 Task: For heading Use Courier New with pink colour & Underline.  font size for heading18,  'Change the font style of data to'Courier New and font size to 9,  Change the alignment of both headline & data to Align left In the sheet  BudgetToolbook
Action: Mouse moved to (157, 177)
Screenshot: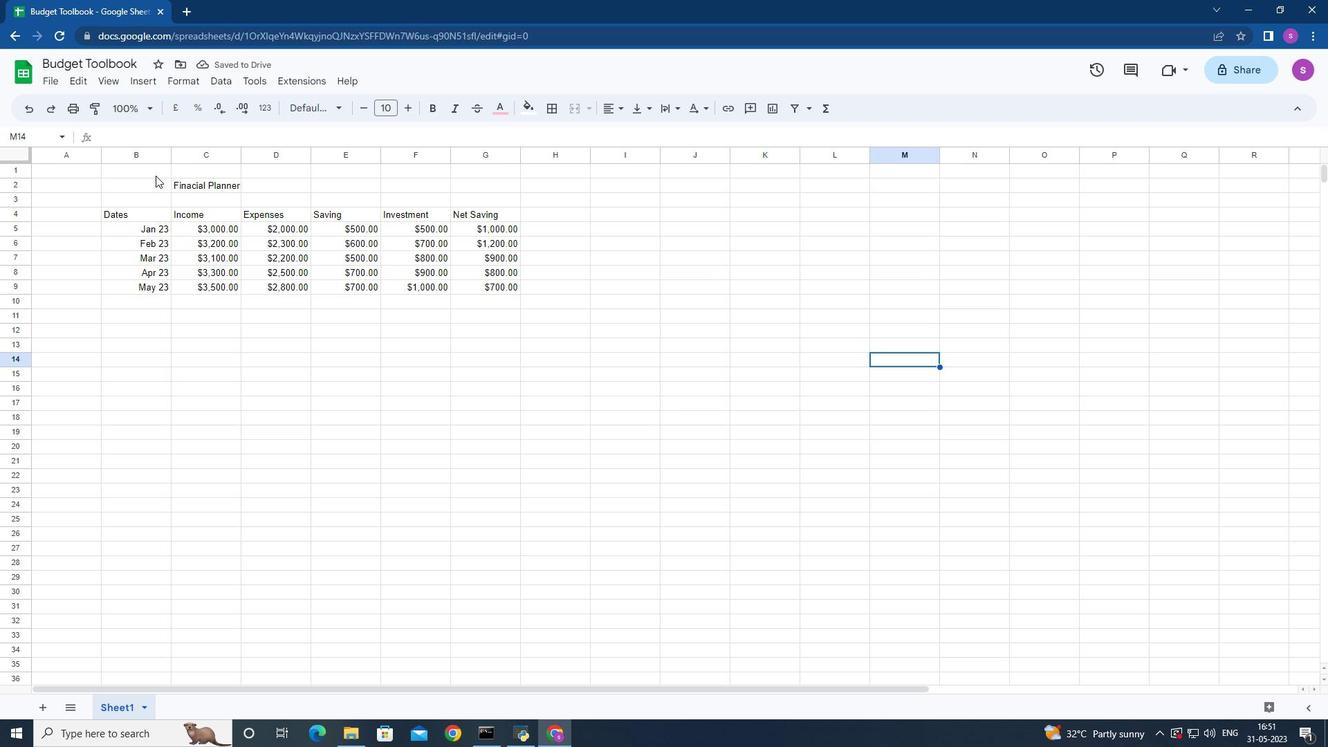 
Action: Mouse pressed left at (157, 177)
Screenshot: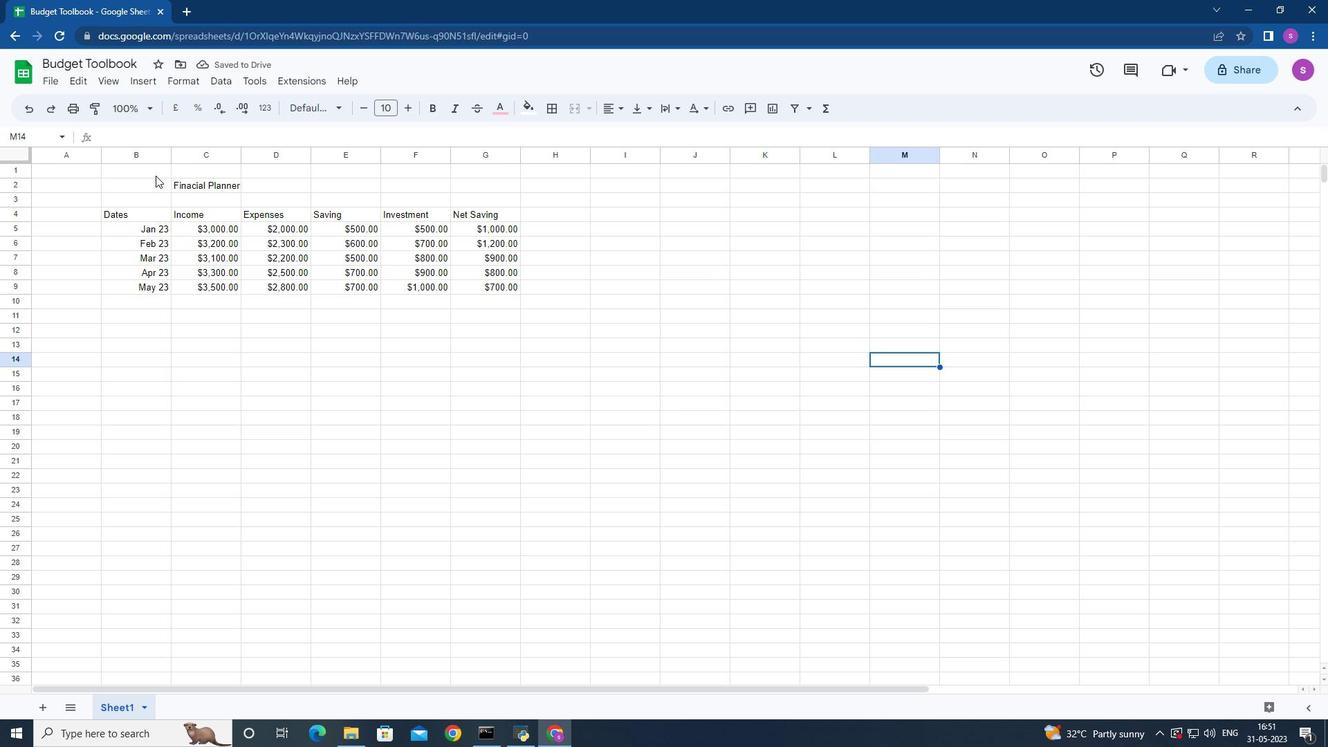 
Action: Mouse moved to (271, 183)
Screenshot: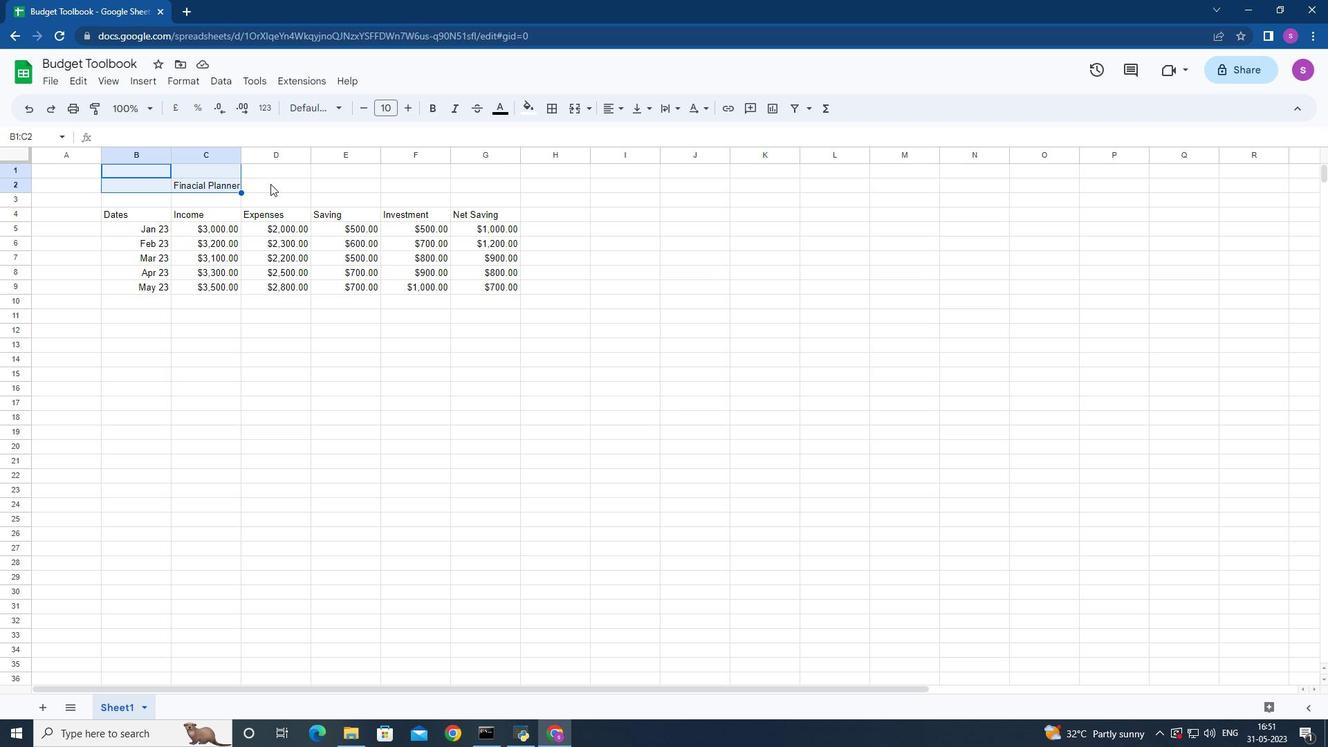 
Action: Mouse pressed left at (271, 183)
Screenshot: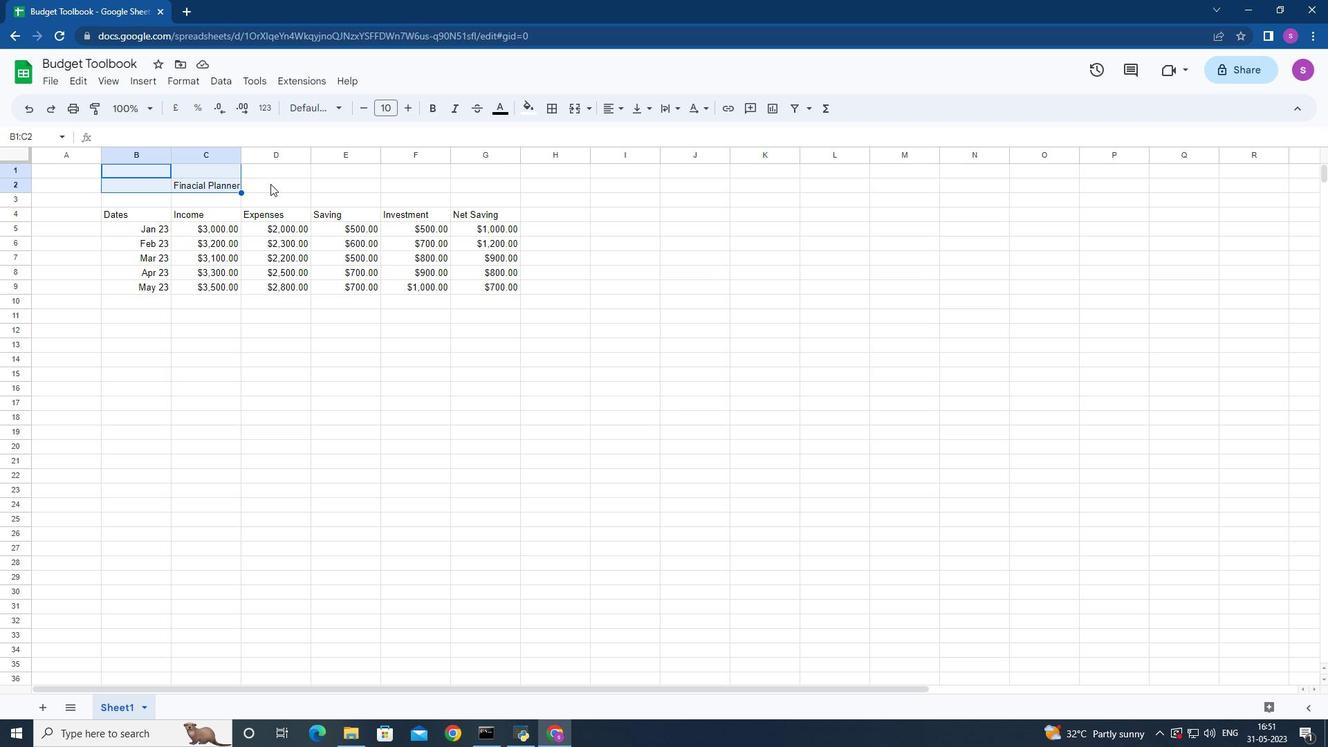 
Action: Mouse moved to (162, 182)
Screenshot: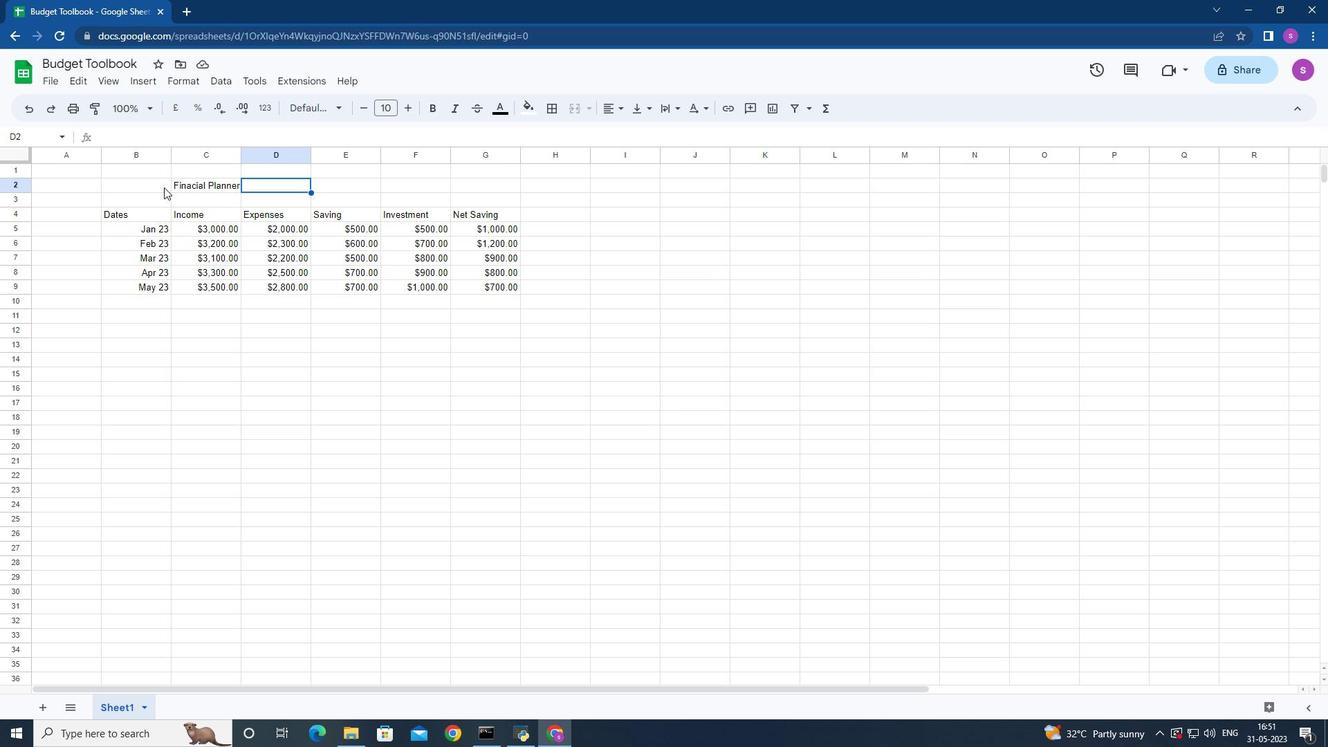 
Action: Mouse pressed left at (162, 182)
Screenshot: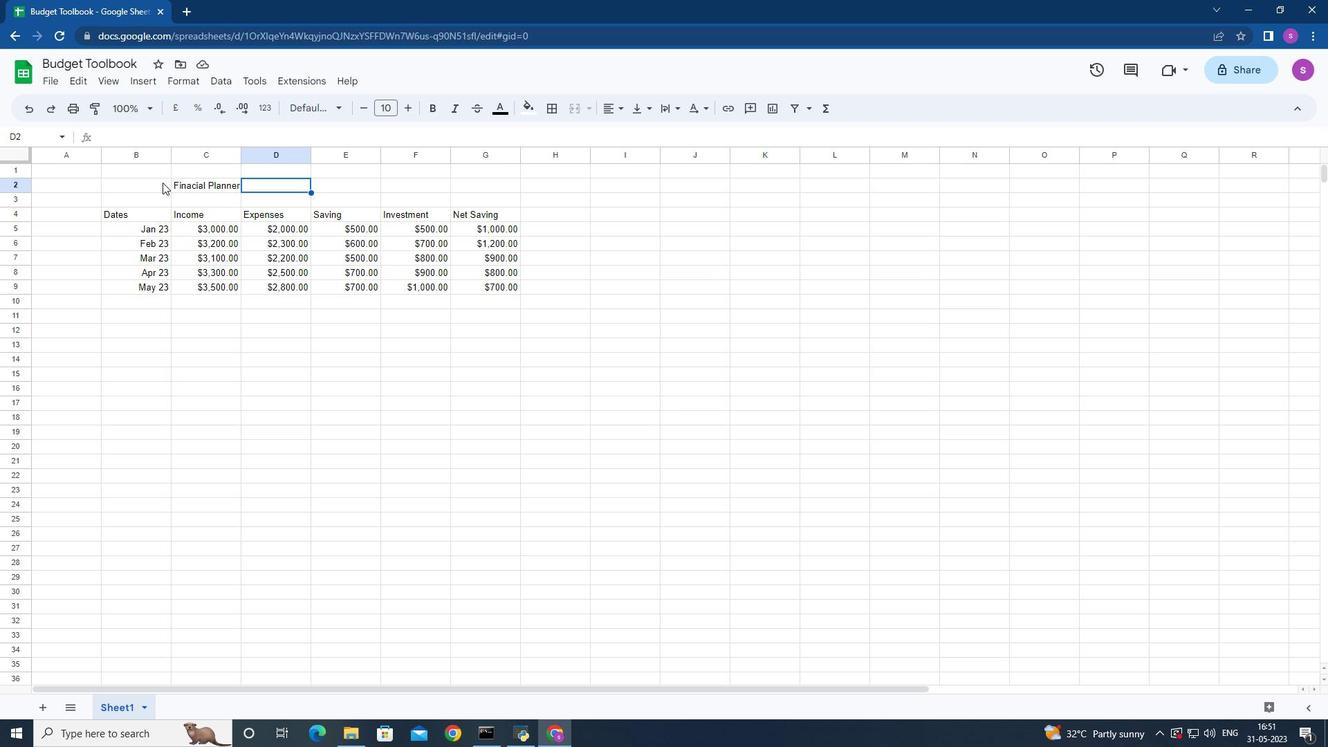 
Action: Mouse moved to (326, 108)
Screenshot: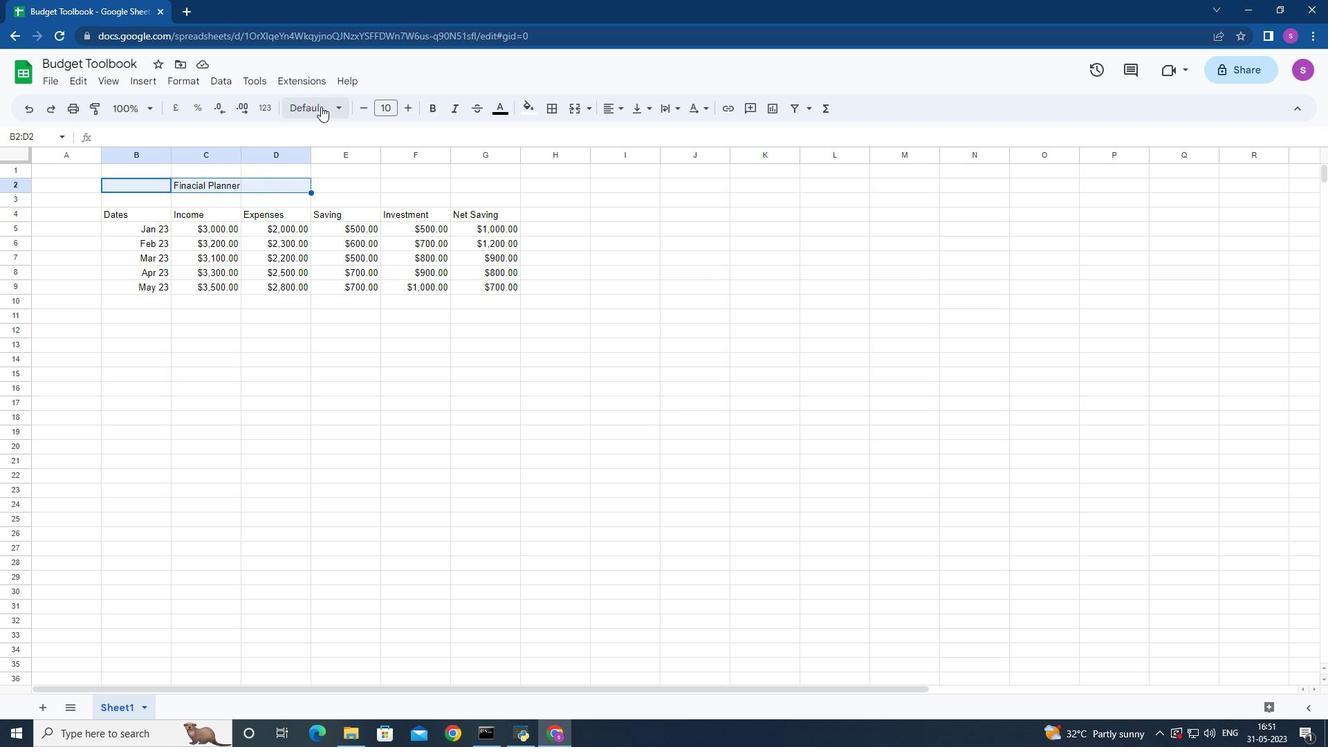 
Action: Mouse pressed left at (326, 108)
Screenshot: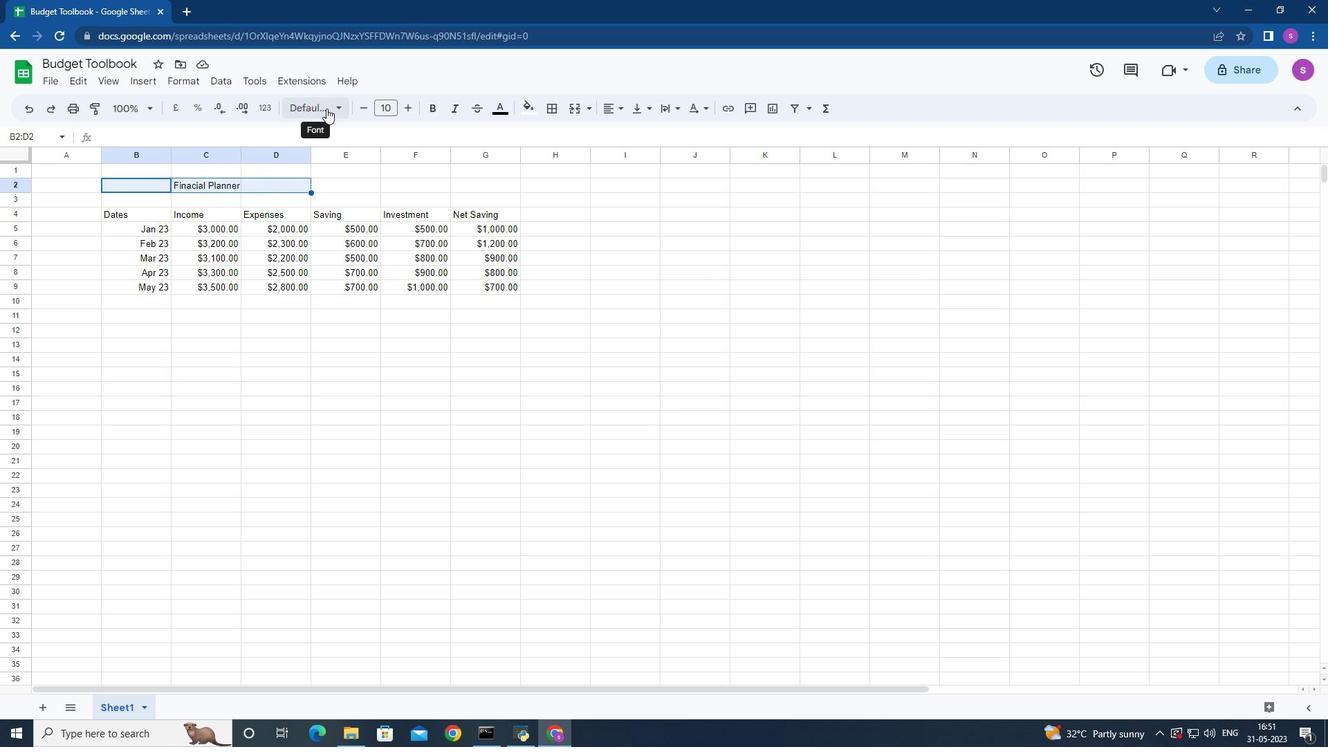 
Action: Mouse moved to (372, 527)
Screenshot: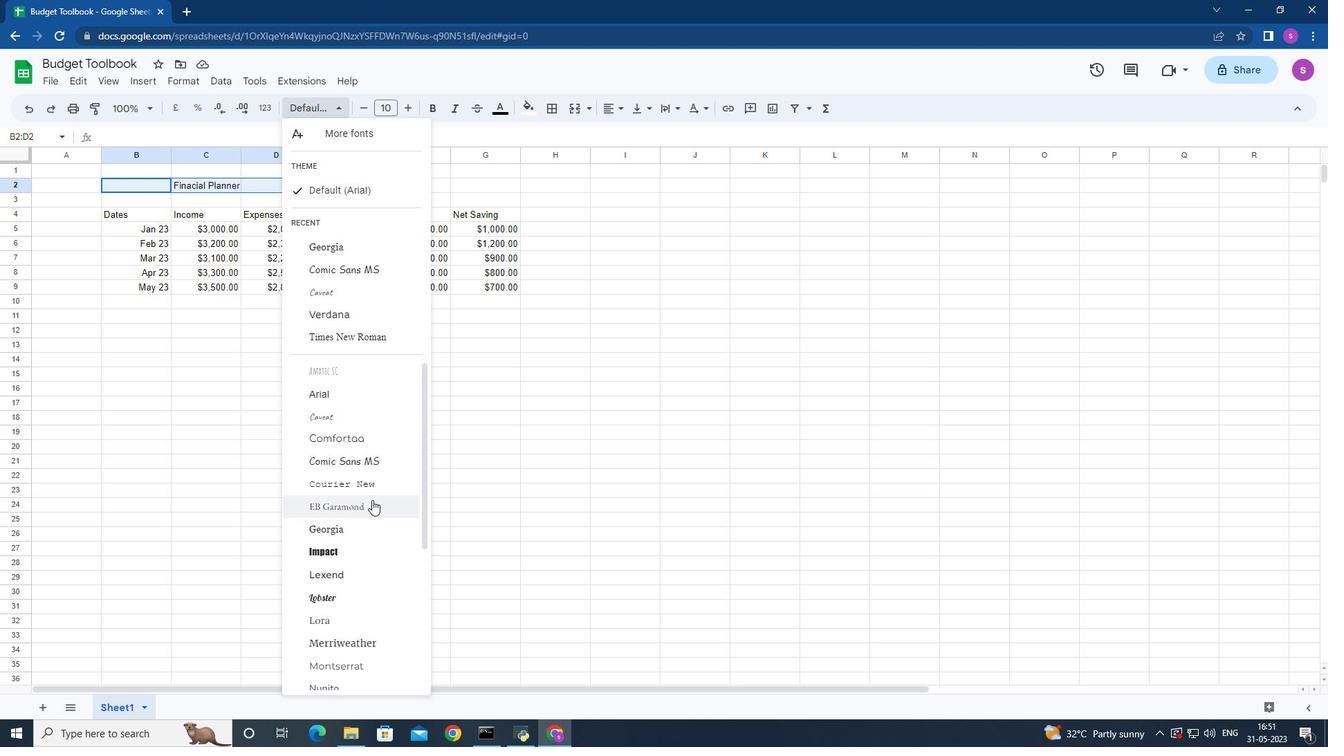 
Action: Mouse scrolled (372, 526) with delta (0, 0)
Screenshot: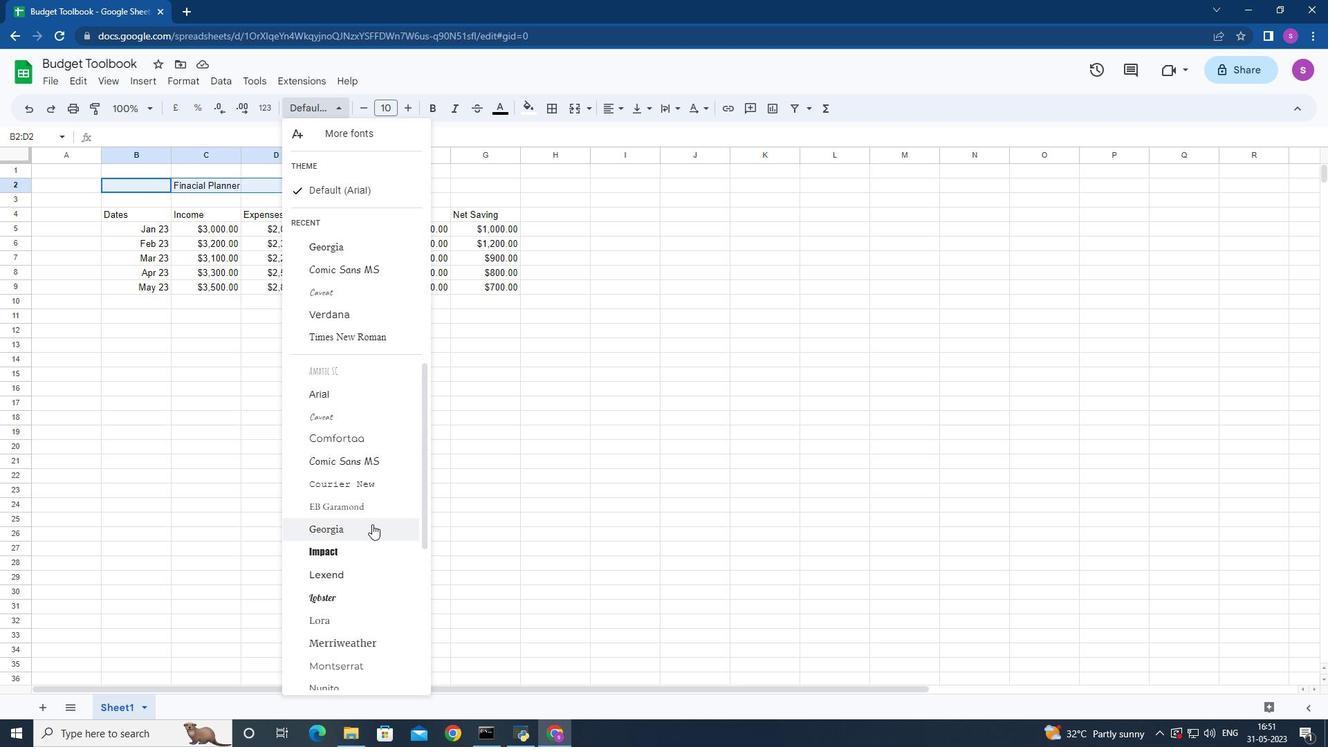 
Action: Mouse moved to (372, 527)
Screenshot: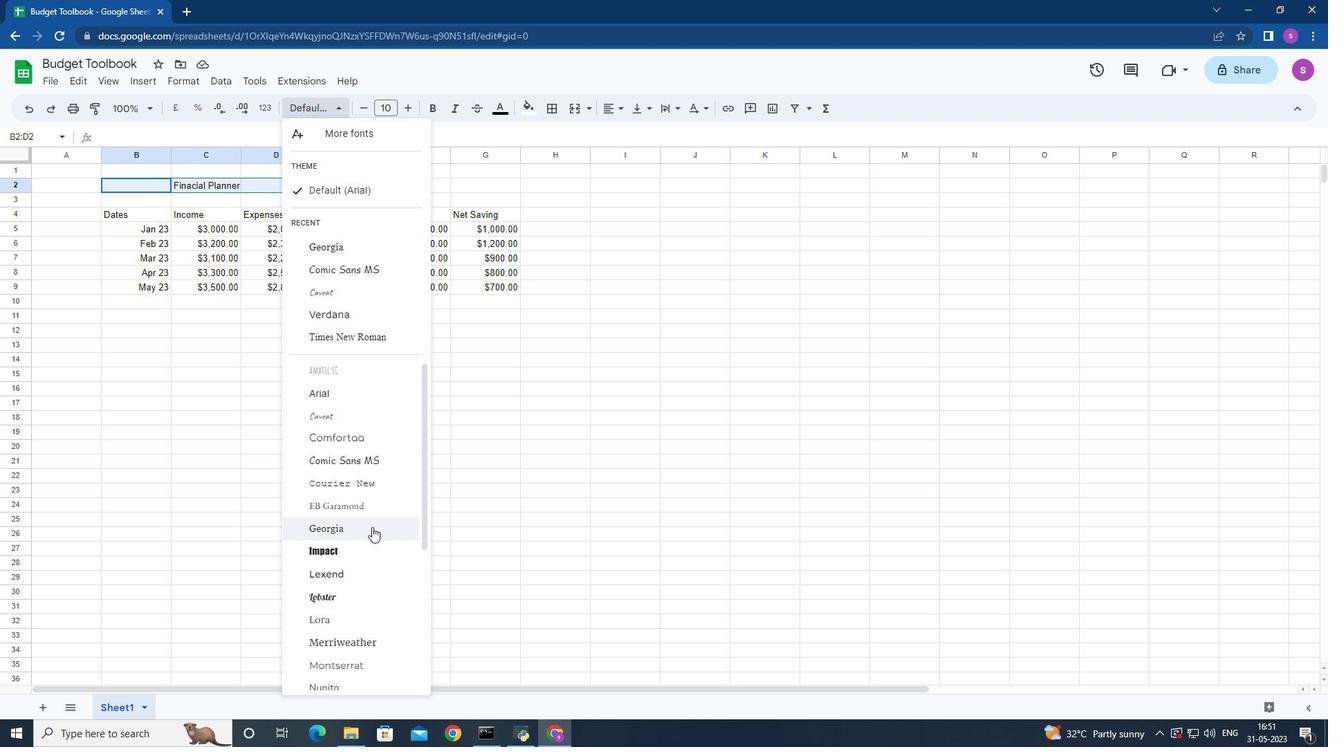 
Action: Mouse scrolled (372, 526) with delta (0, 0)
Screenshot: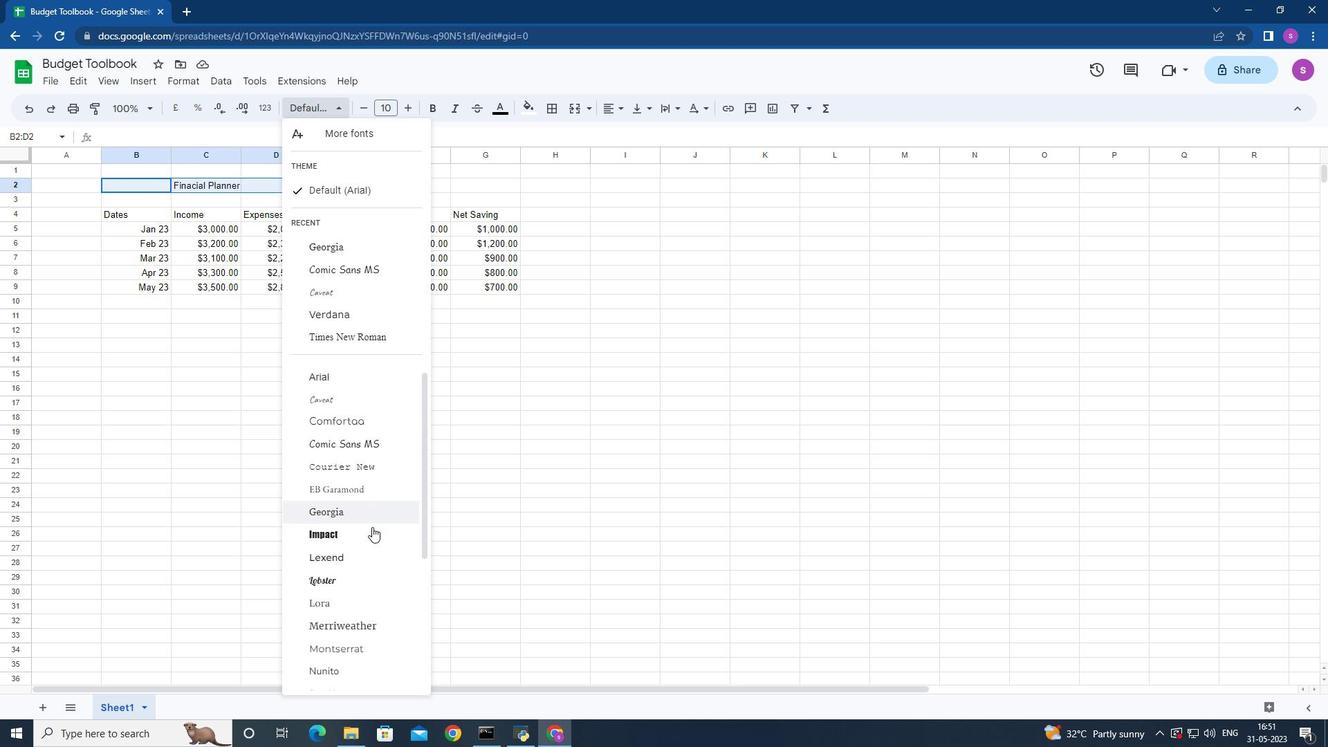 
Action: Mouse moved to (367, 514)
Screenshot: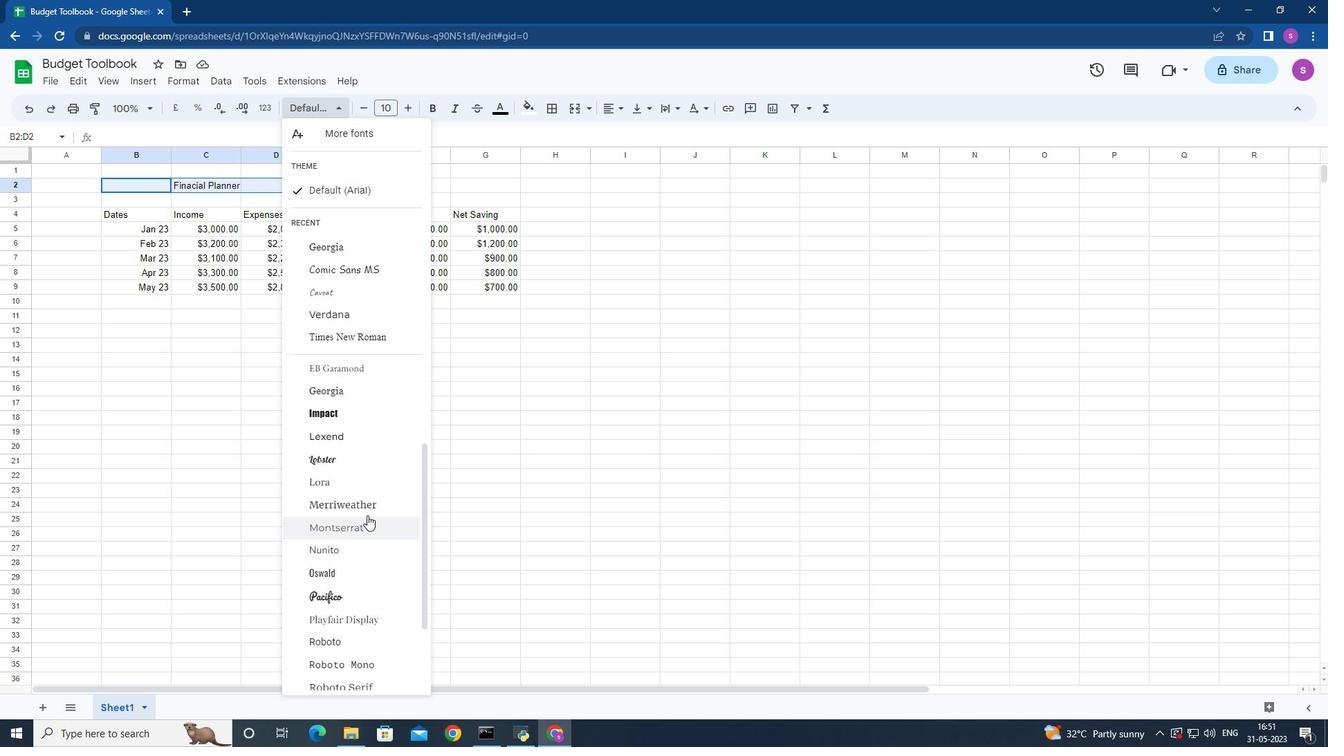 
Action: Mouse scrolled (367, 515) with delta (0, 0)
Screenshot: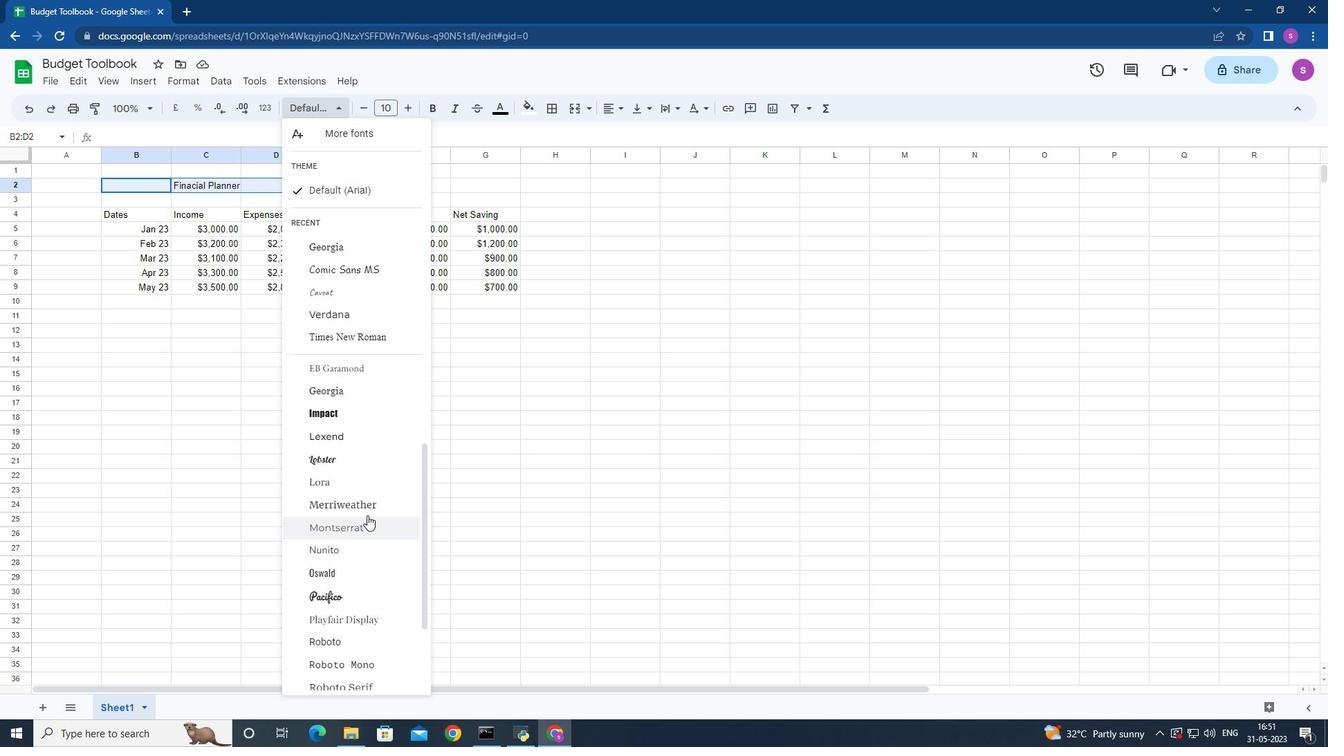 
Action: Mouse moved to (367, 514)
Screenshot: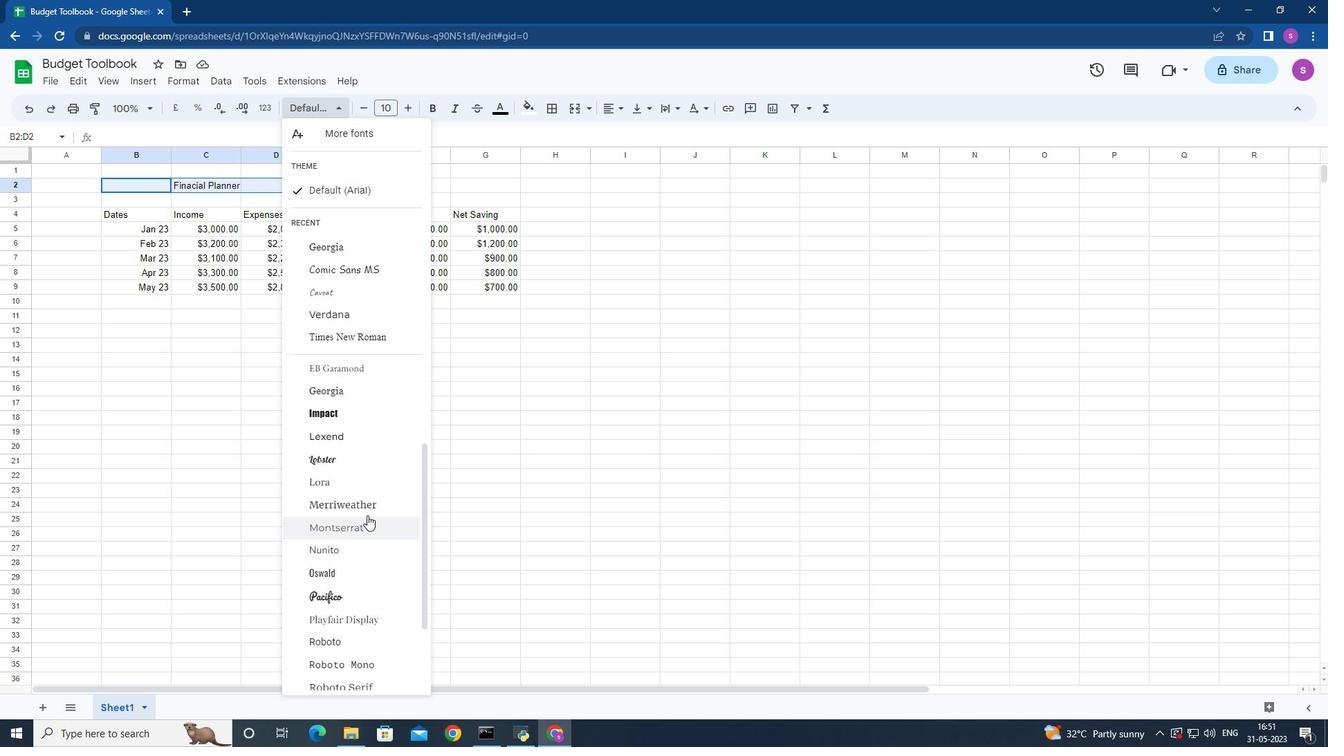 
Action: Mouse scrolled (367, 515) with delta (0, 0)
Screenshot: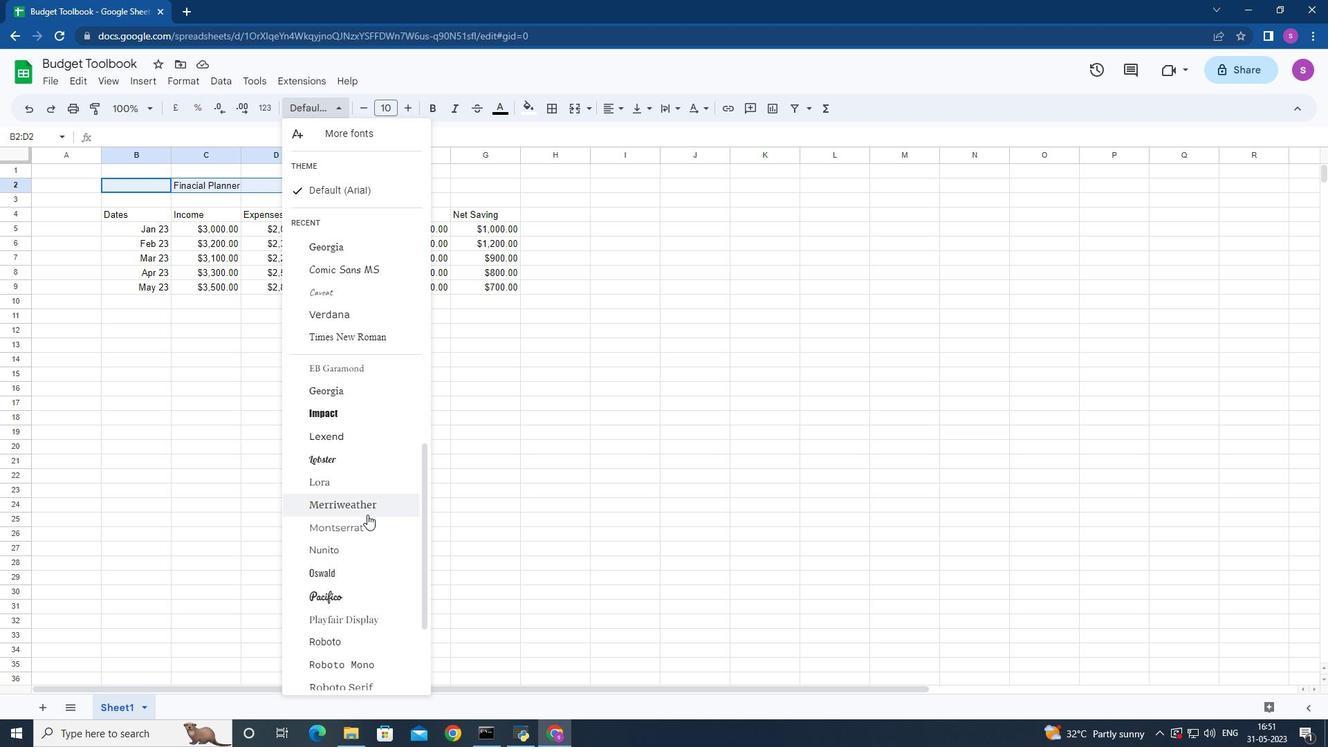 
Action: Mouse moved to (381, 484)
Screenshot: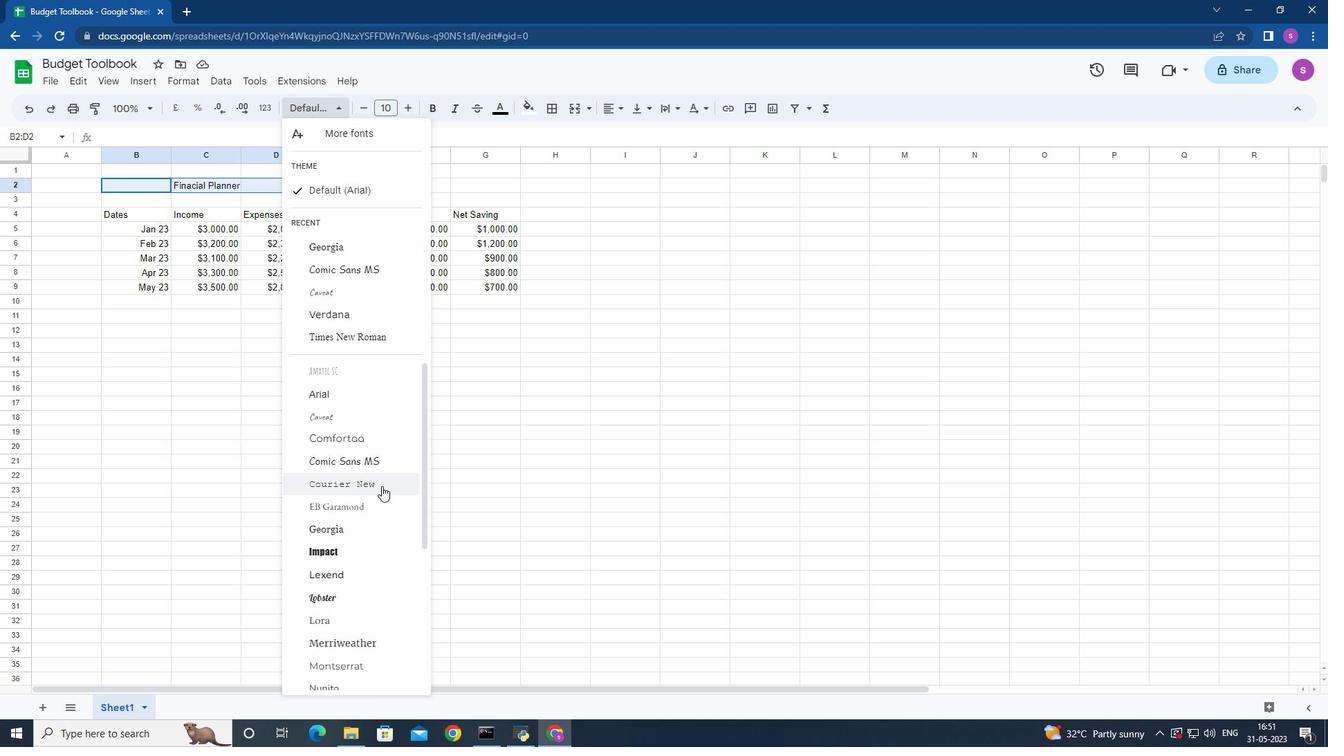 
Action: Mouse pressed left at (381, 484)
Screenshot: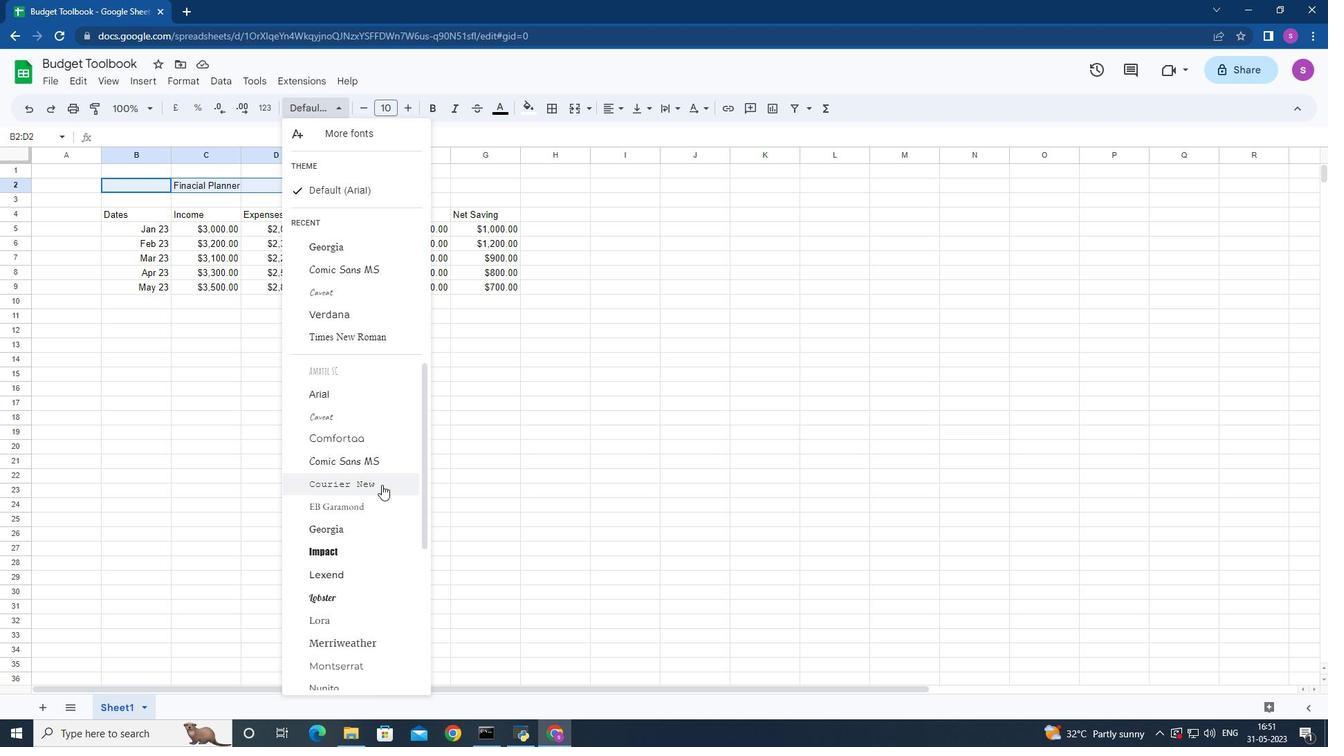
Action: Mouse moved to (498, 111)
Screenshot: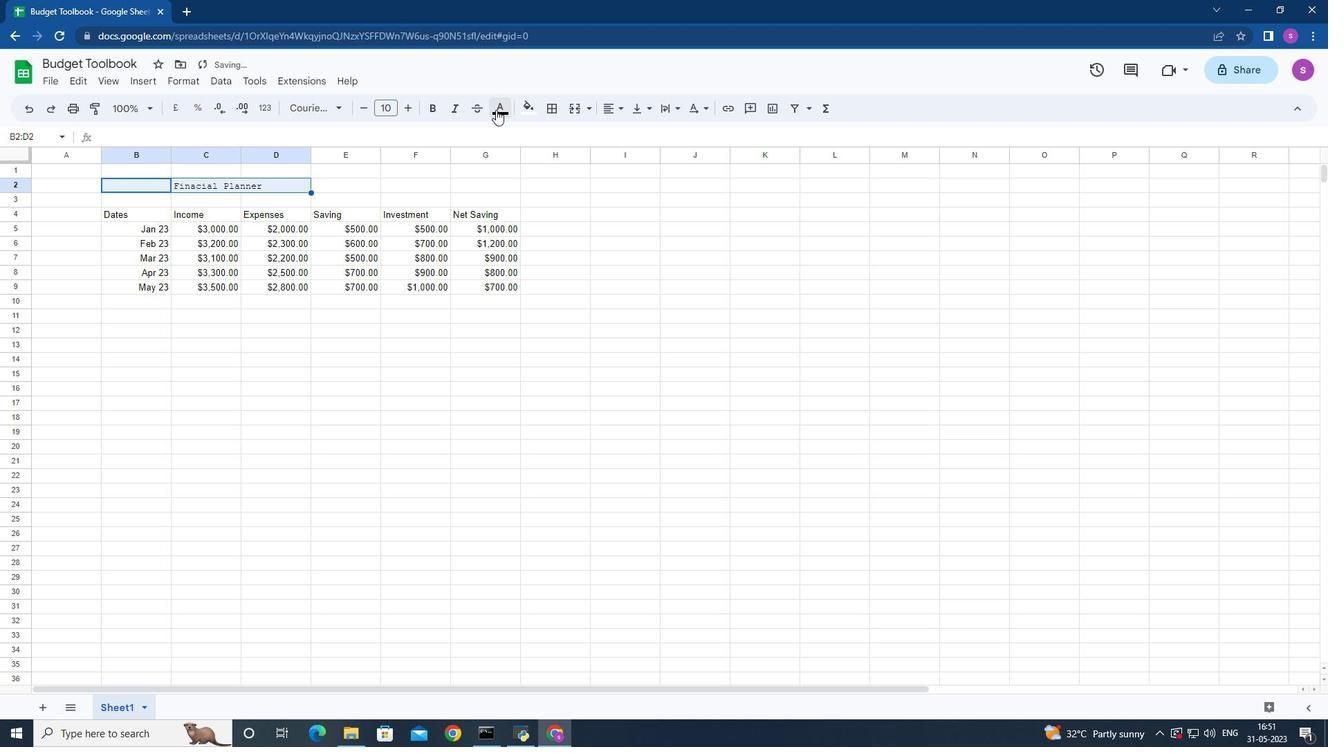 
Action: Mouse pressed left at (498, 111)
Screenshot: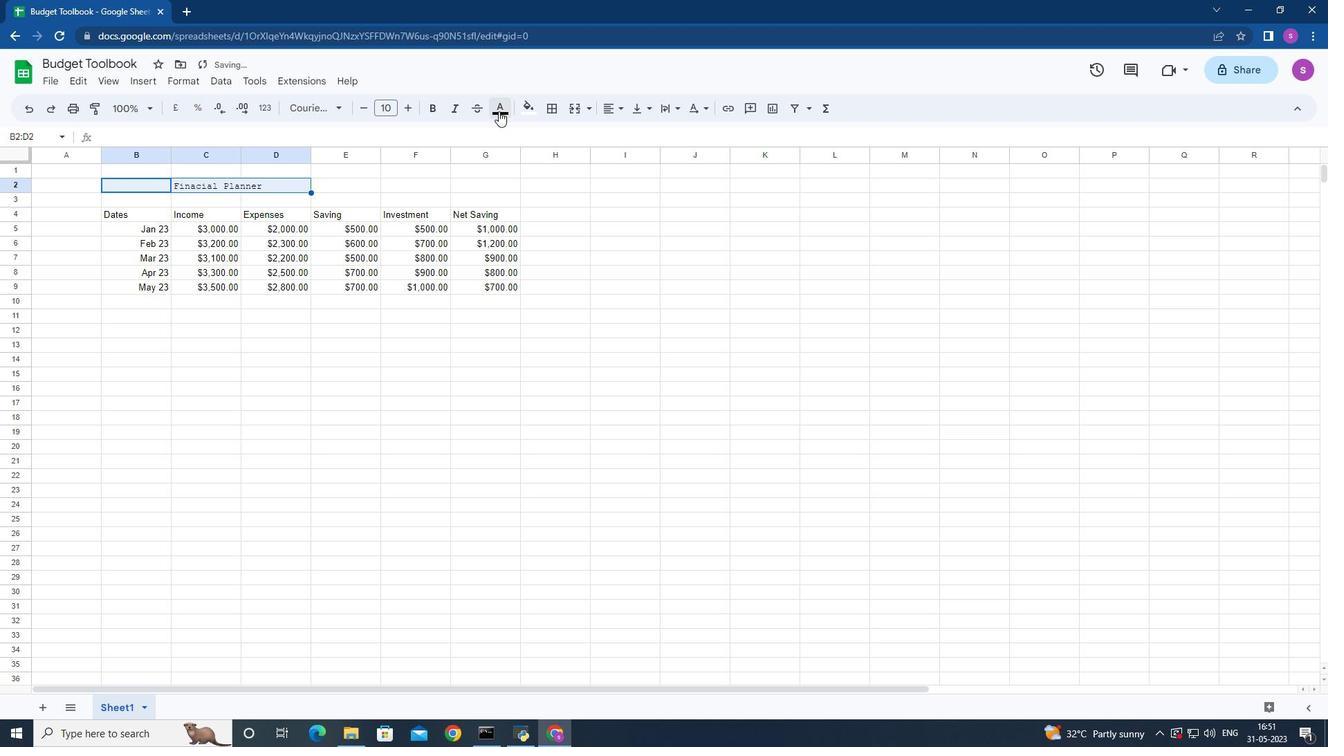 
Action: Mouse moved to (524, 340)
Screenshot: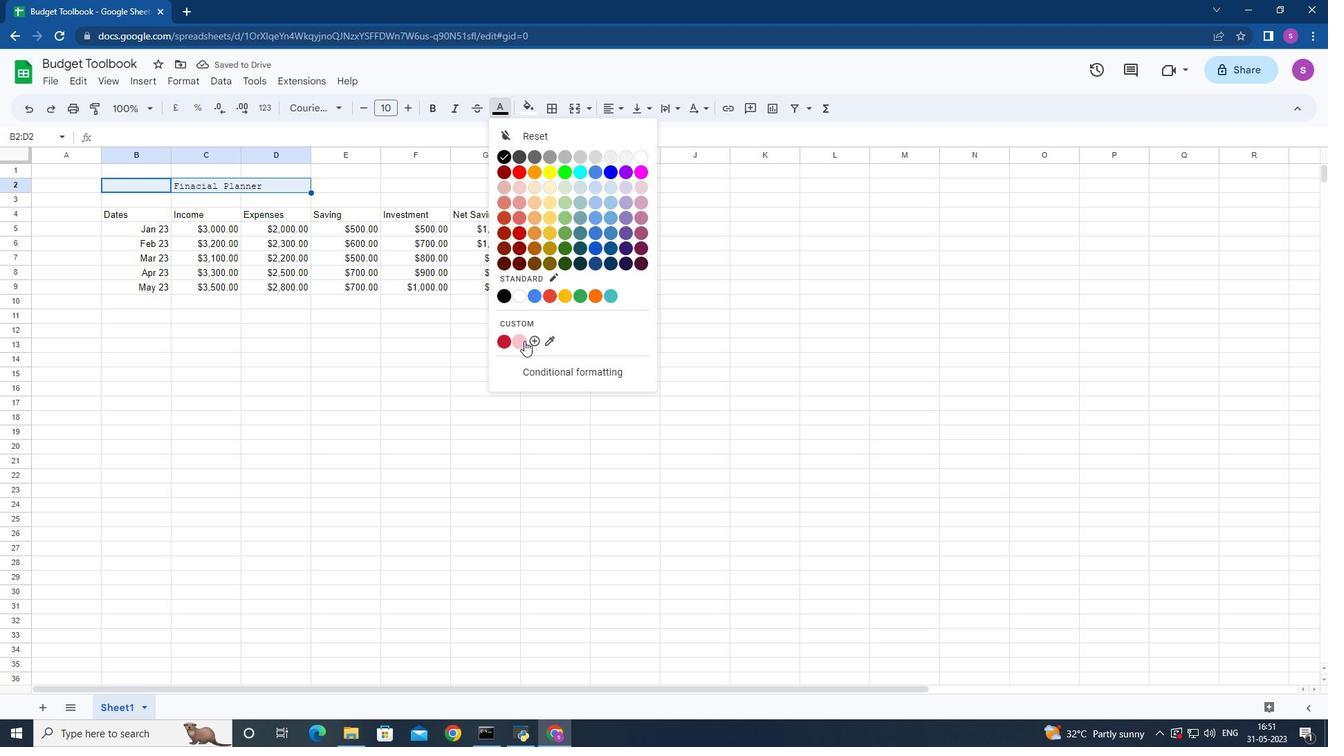 
Action: Mouse pressed left at (524, 340)
Screenshot: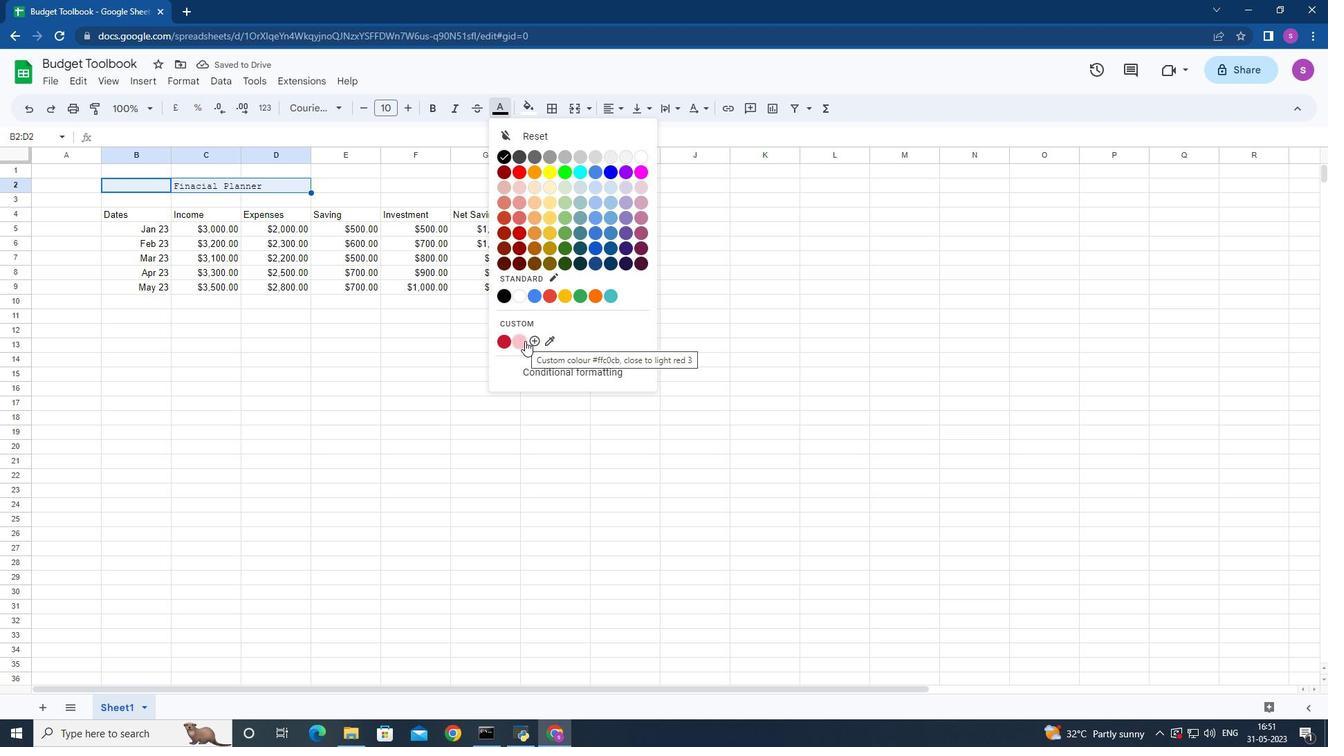 
Action: Mouse moved to (409, 109)
Screenshot: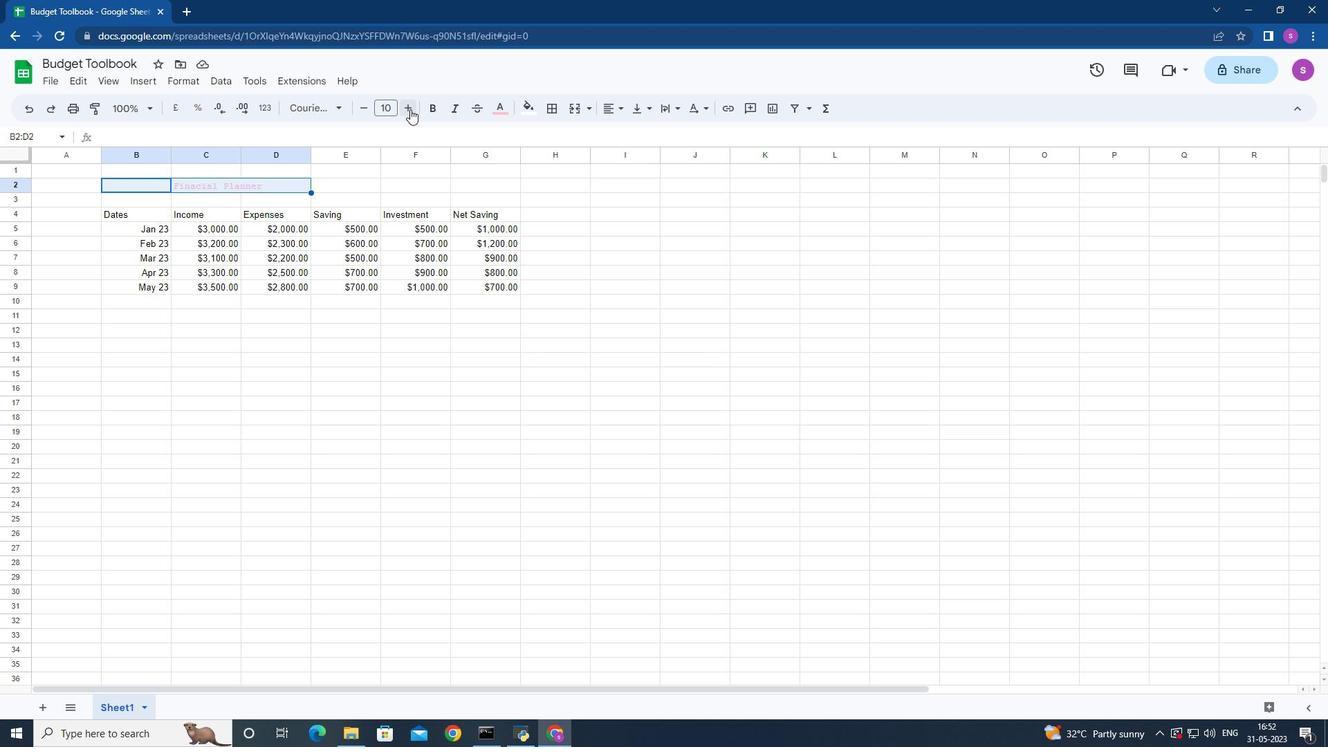 
Action: Mouse pressed left at (409, 109)
Screenshot: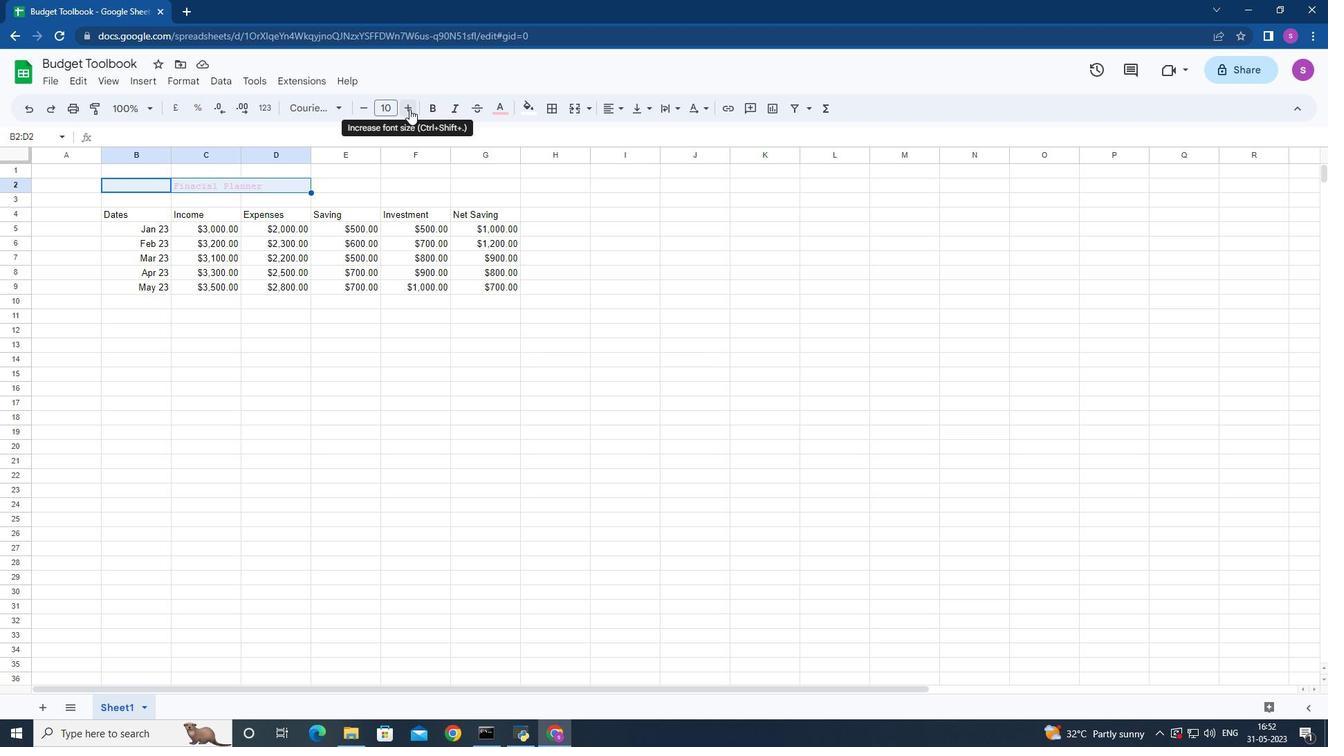
Action: Mouse pressed left at (409, 109)
Screenshot: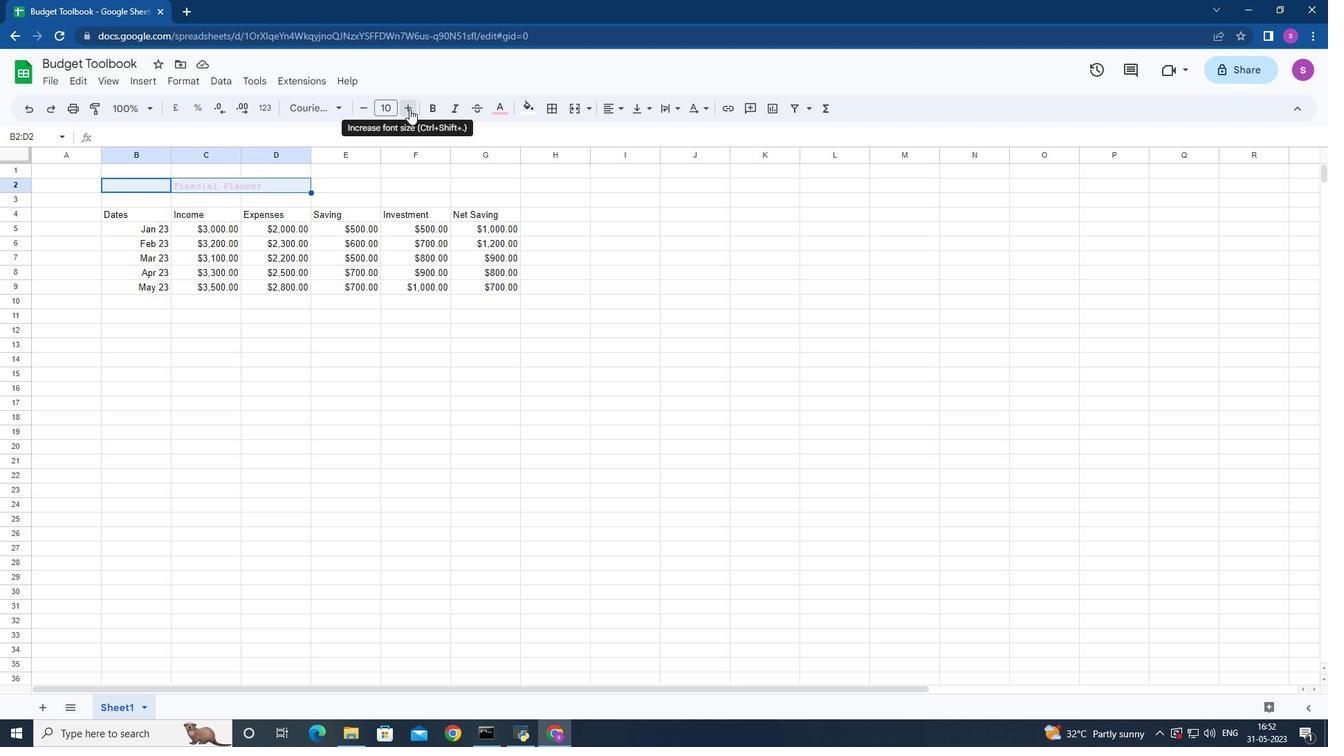 
Action: Mouse pressed left at (409, 109)
Screenshot: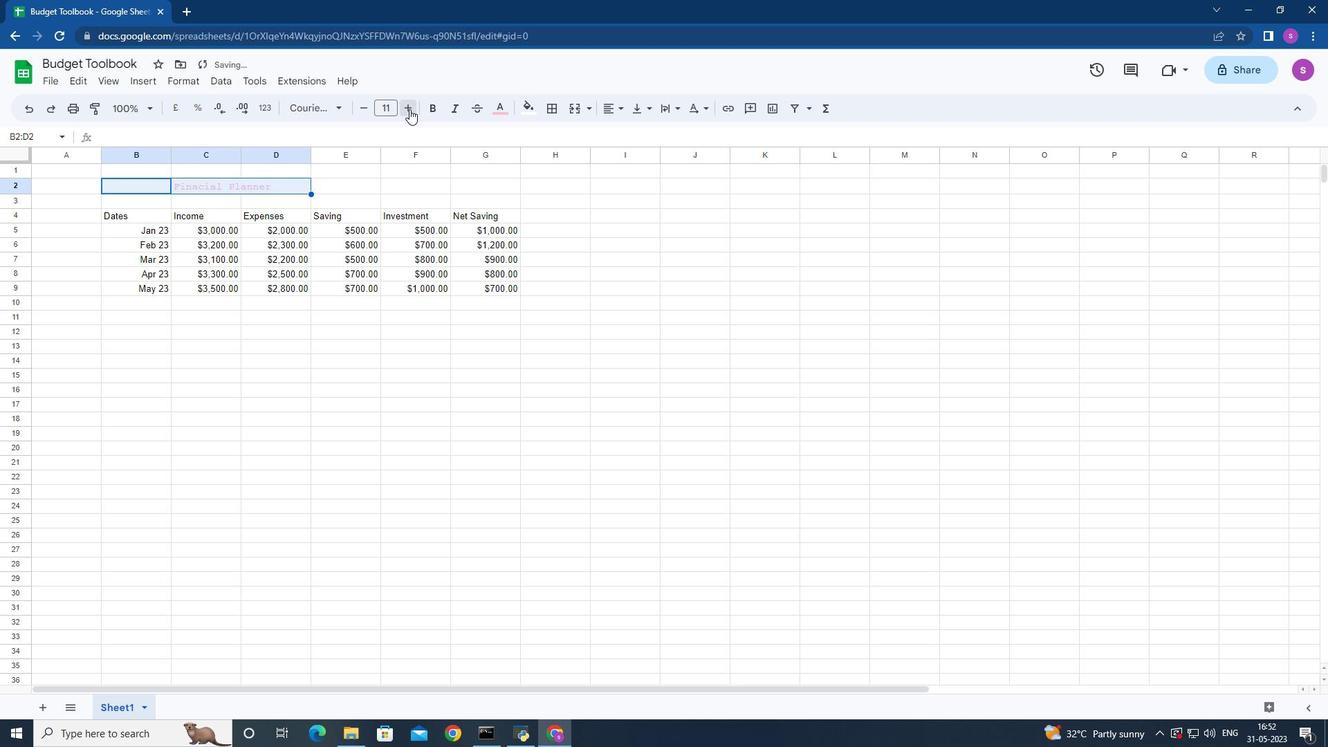
Action: Mouse pressed left at (409, 109)
Screenshot: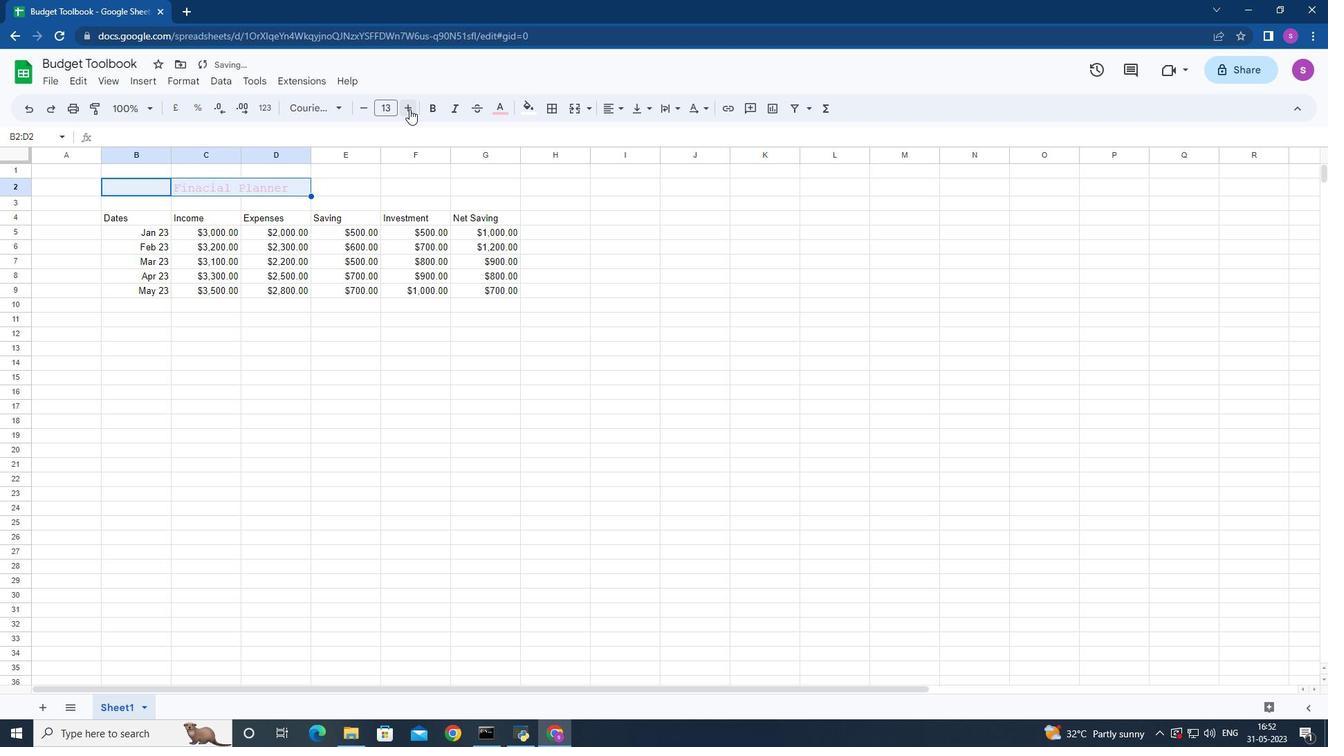 
Action: Mouse pressed left at (409, 109)
Screenshot: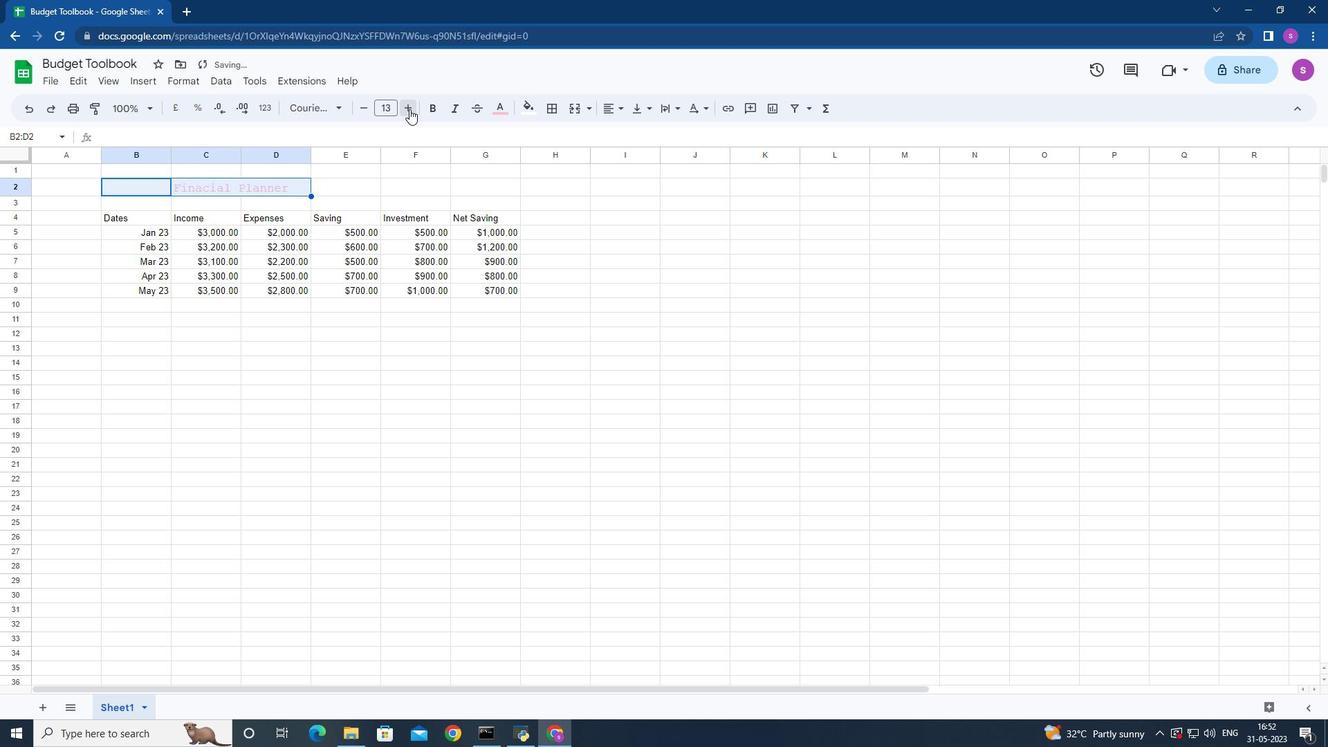 
Action: Mouse pressed left at (409, 109)
Screenshot: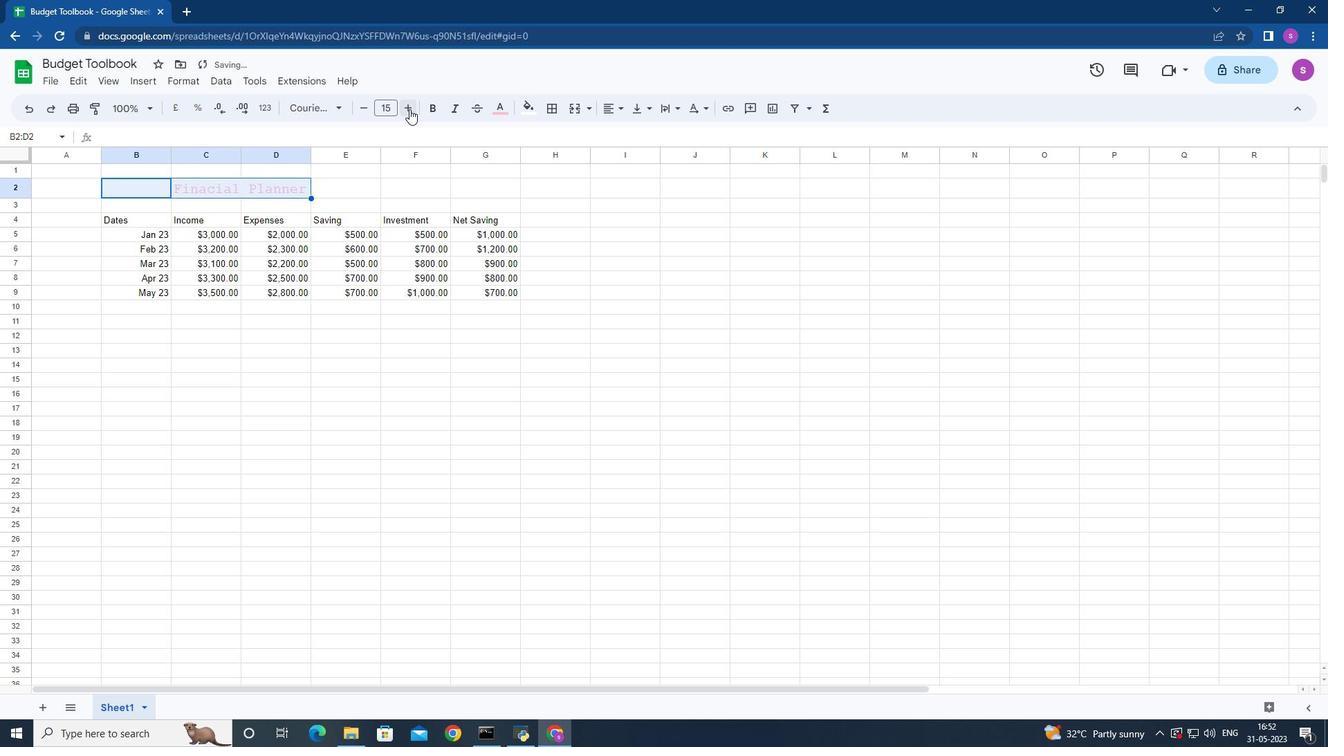 
Action: Mouse pressed left at (409, 109)
Screenshot: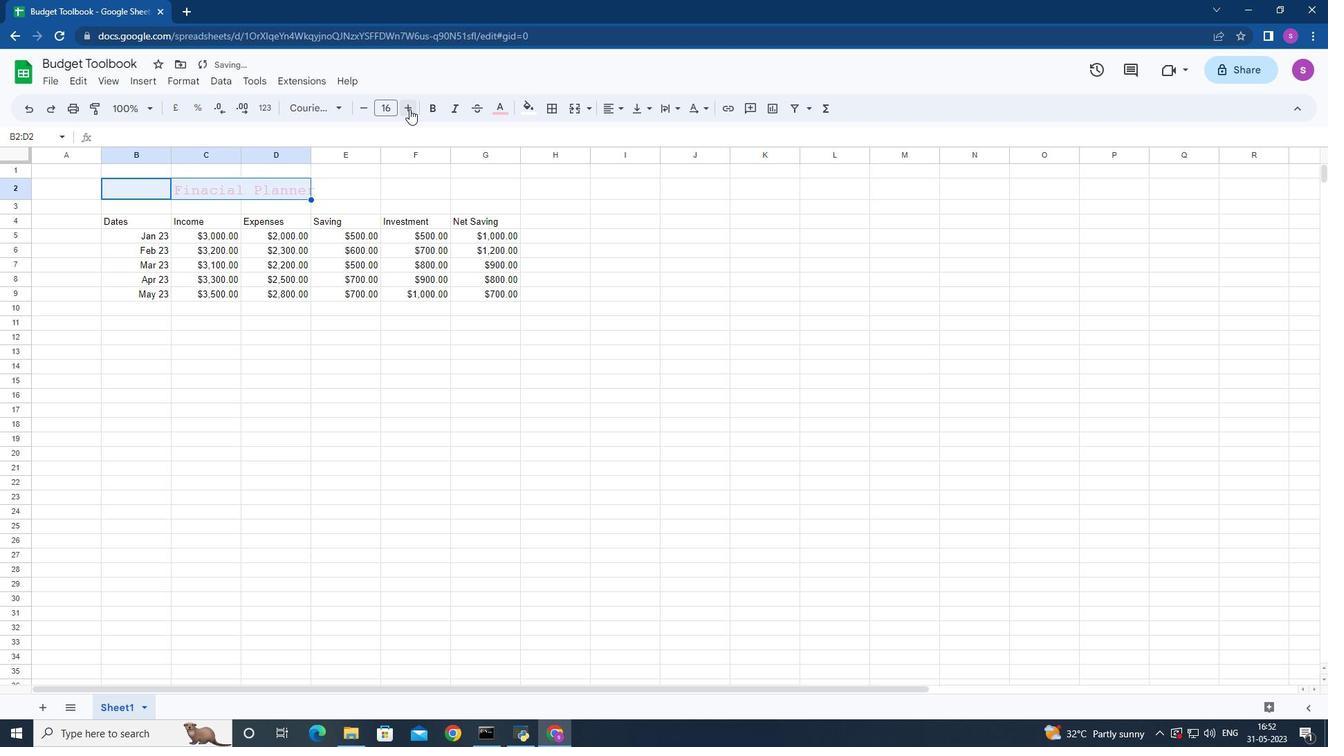 
Action: Mouse pressed left at (409, 109)
Screenshot: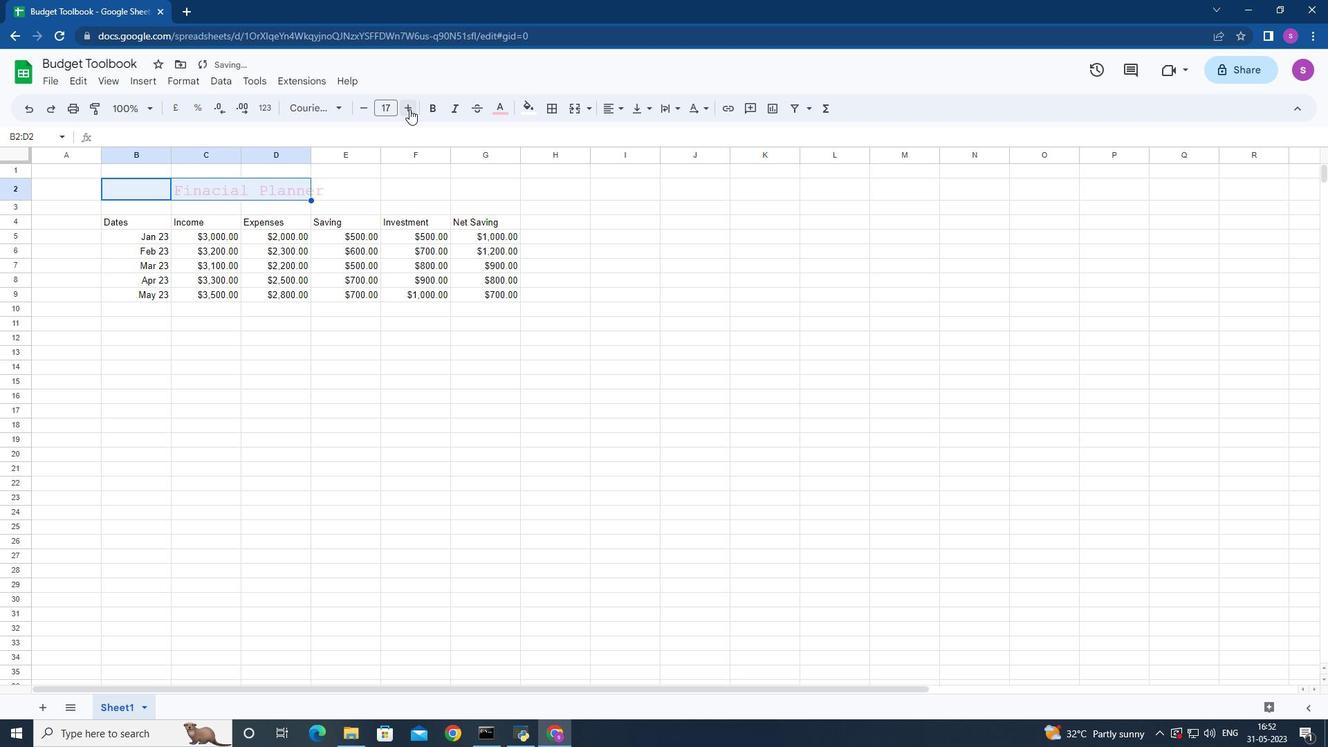 
Action: Mouse moved to (100, 224)
Screenshot: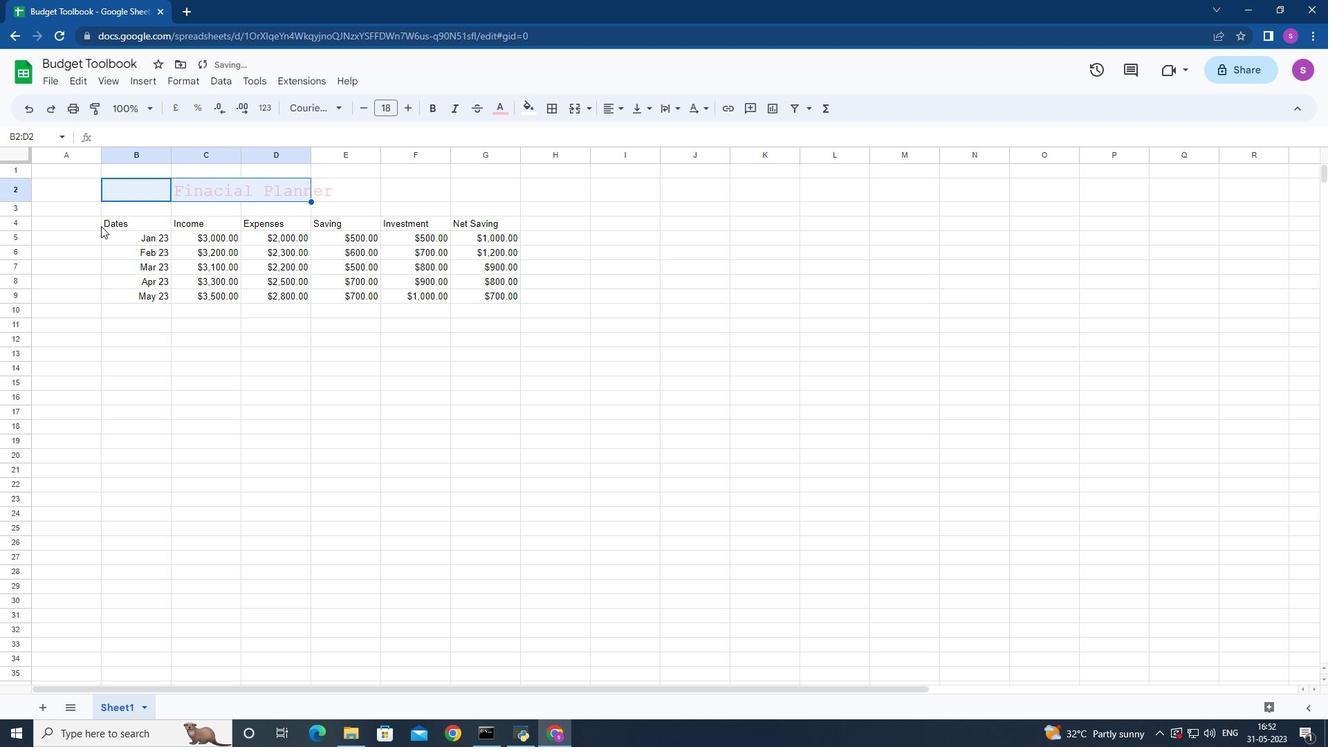 
Action: Mouse pressed left at (100, 224)
Screenshot: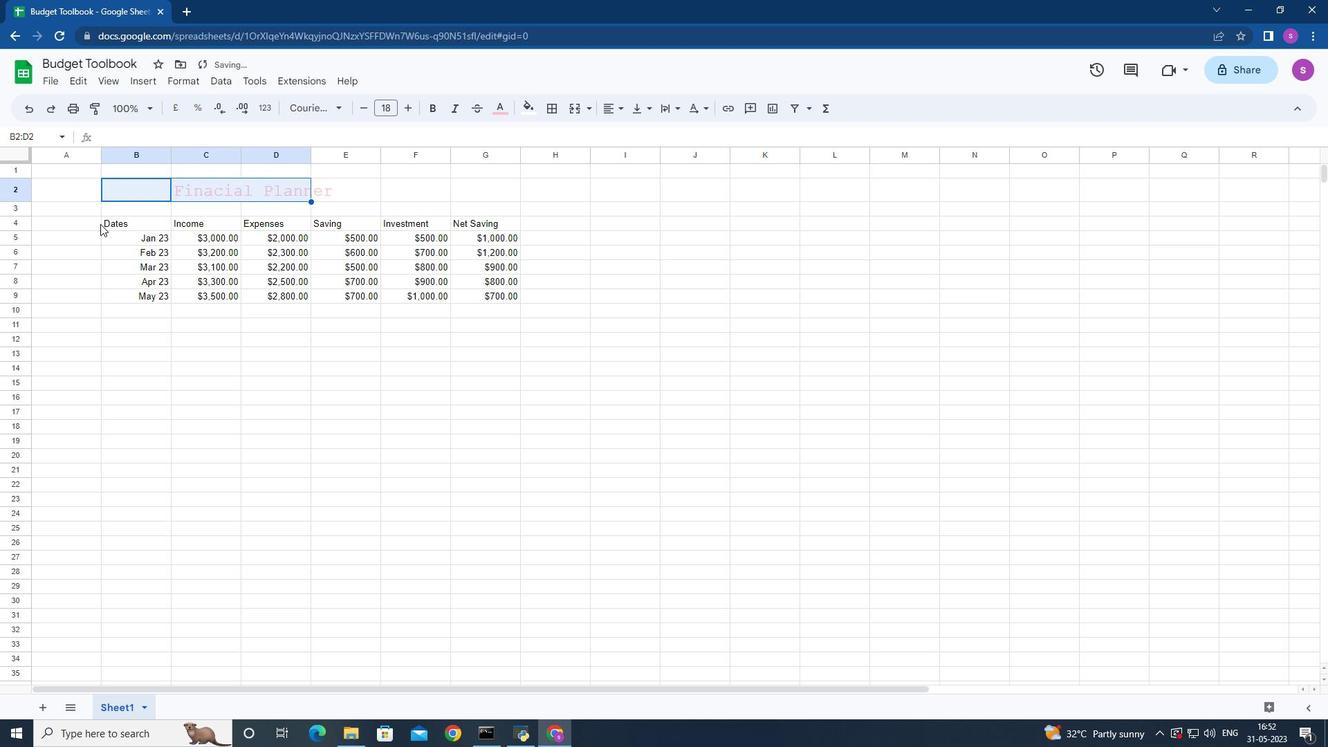 
Action: Mouse moved to (337, 105)
Screenshot: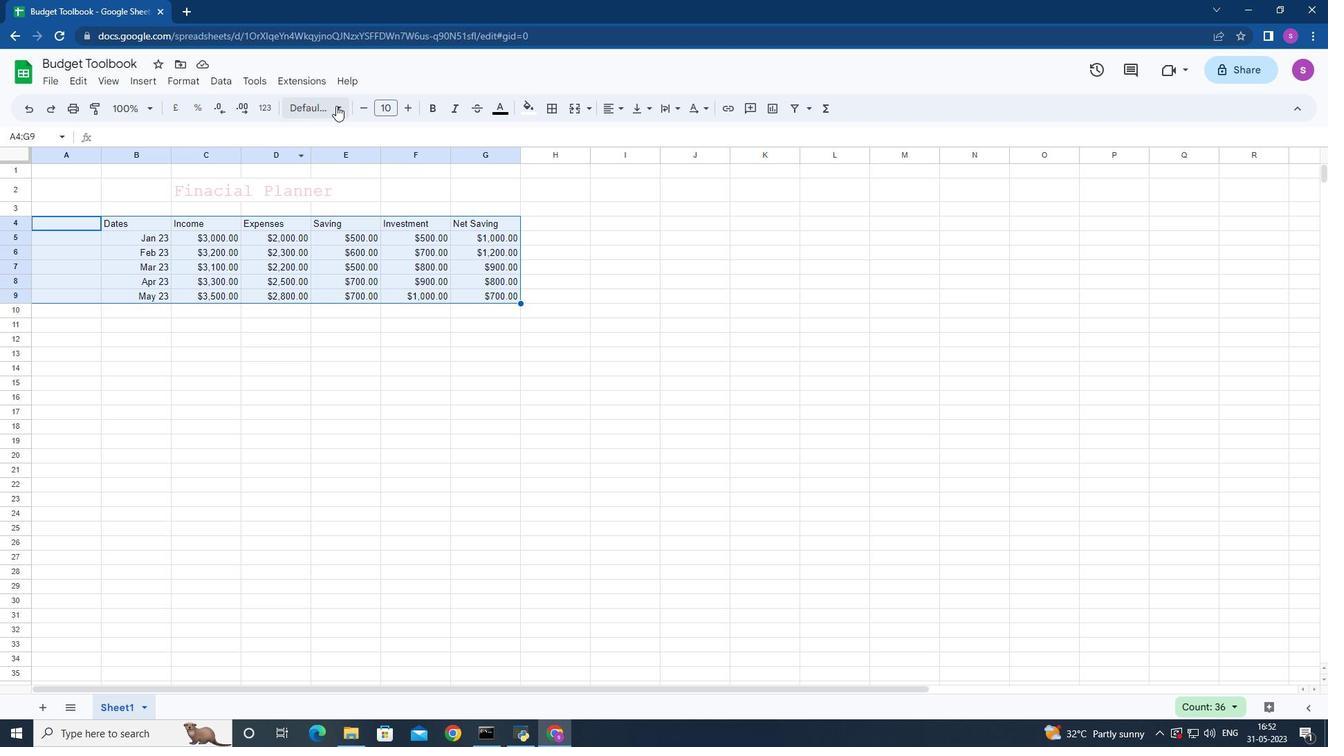 
Action: Mouse pressed left at (337, 105)
Screenshot: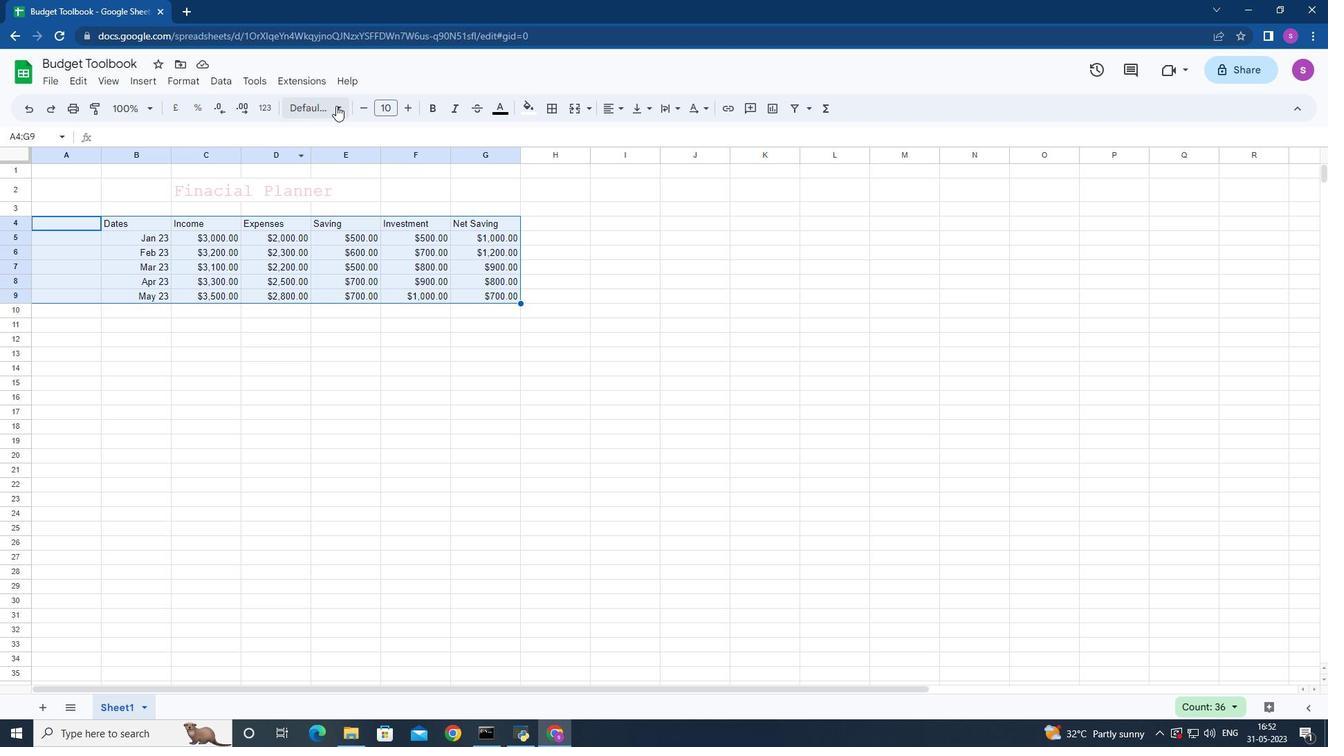
Action: Mouse moved to (368, 247)
Screenshot: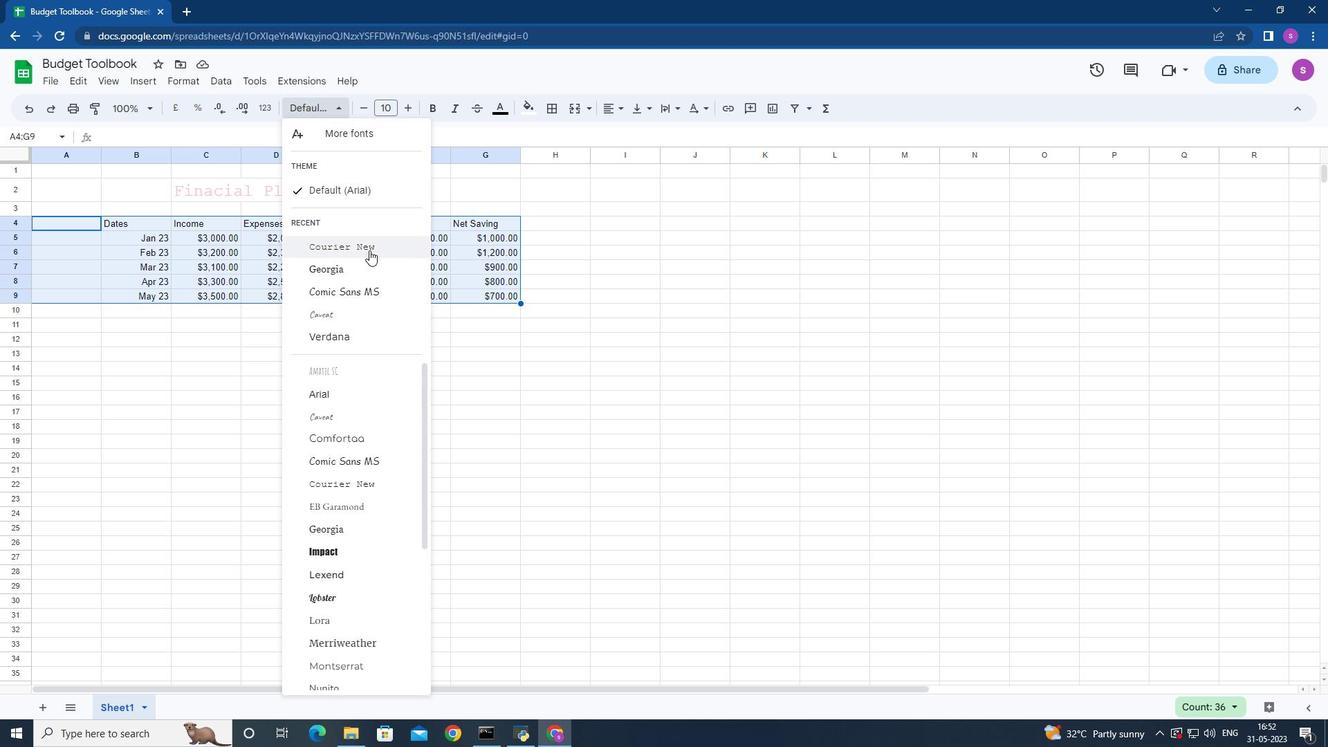 
Action: Mouse pressed left at (368, 247)
Screenshot: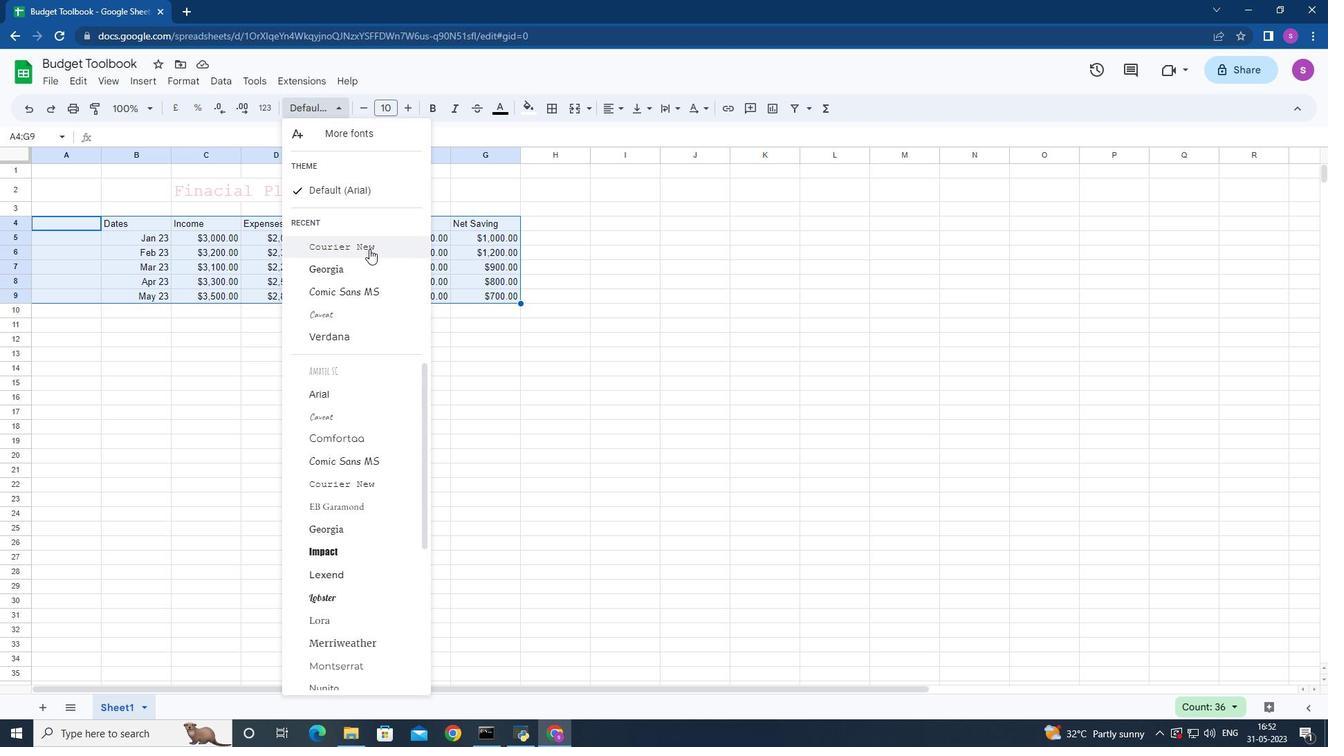 
Action: Mouse moved to (364, 106)
Screenshot: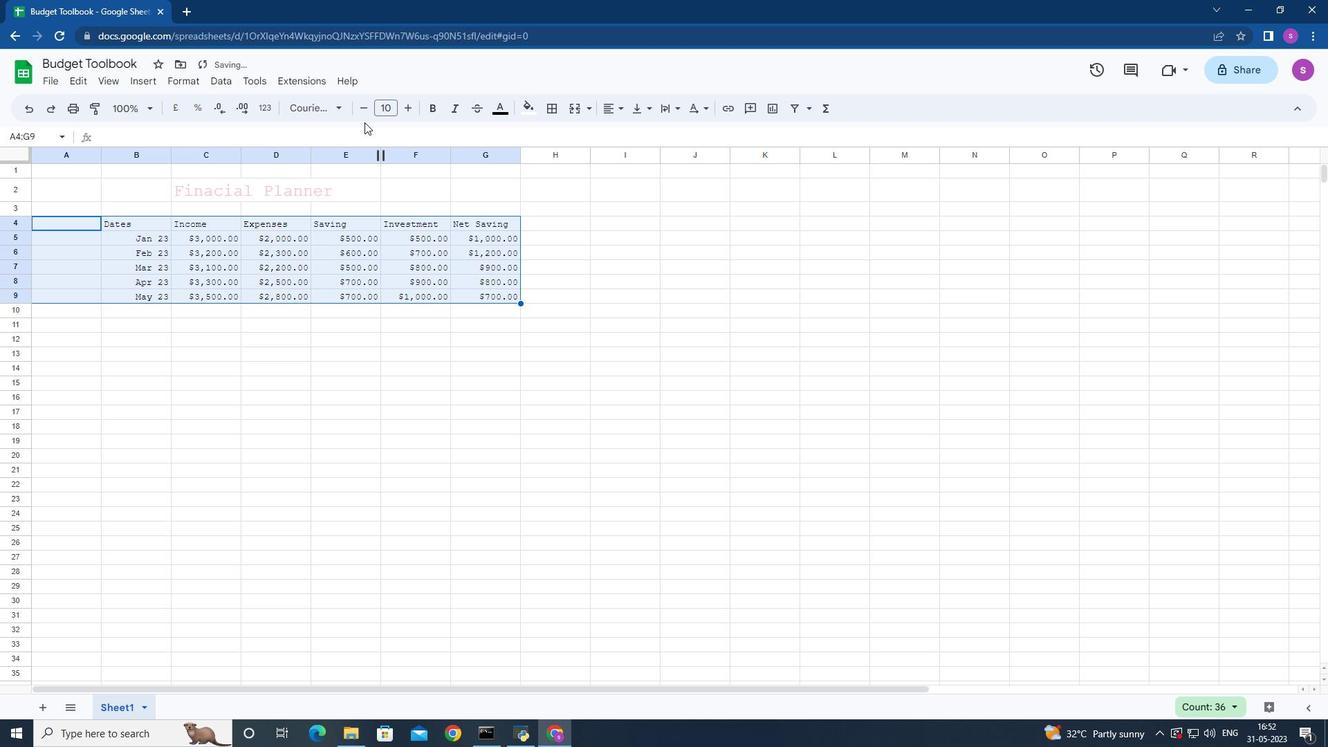 
Action: Mouse pressed left at (364, 106)
Screenshot: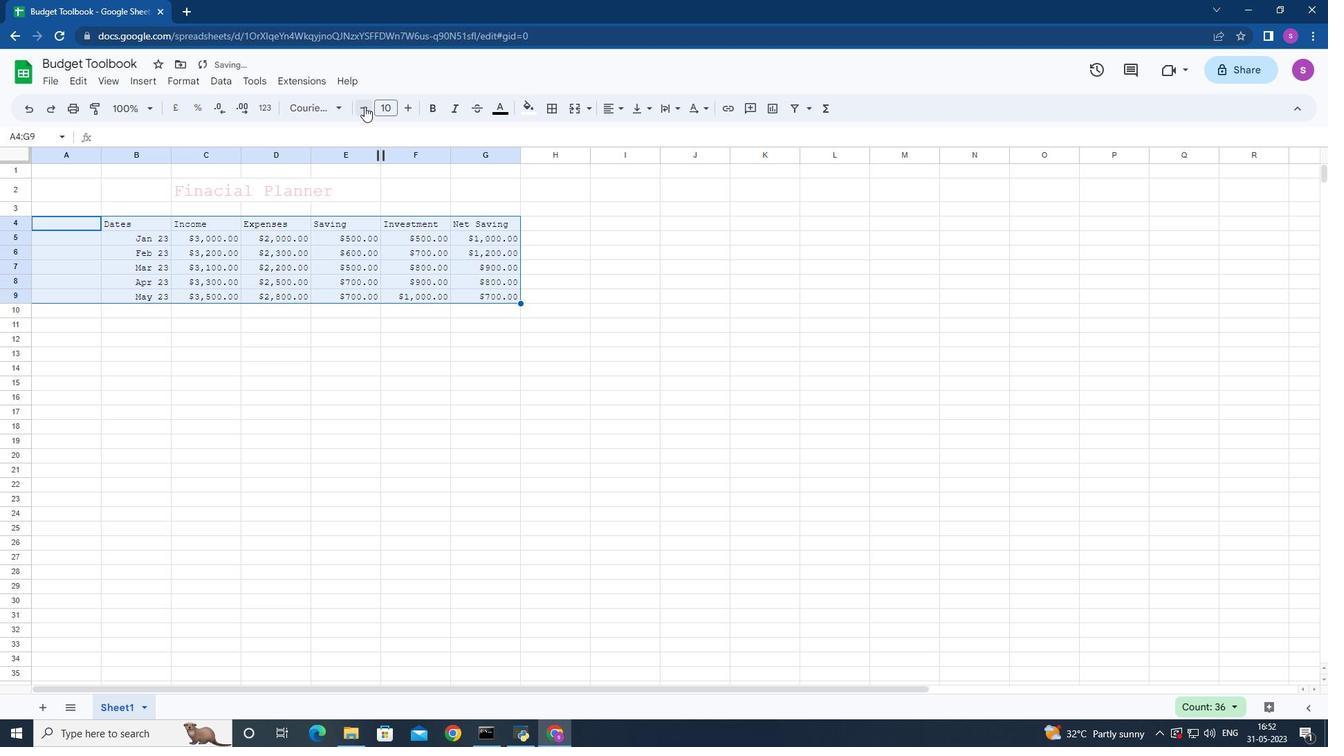 
Action: Mouse moved to (617, 109)
Screenshot: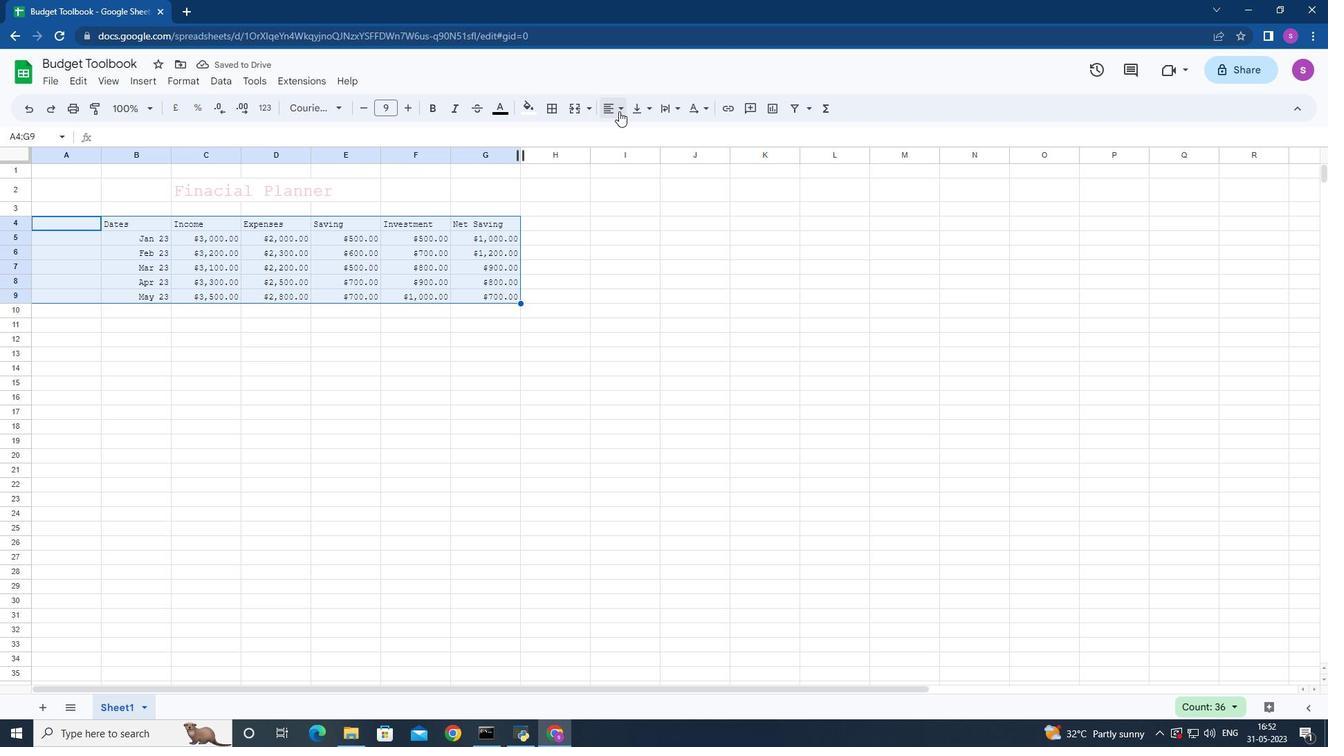 
Action: Mouse pressed left at (617, 109)
Screenshot: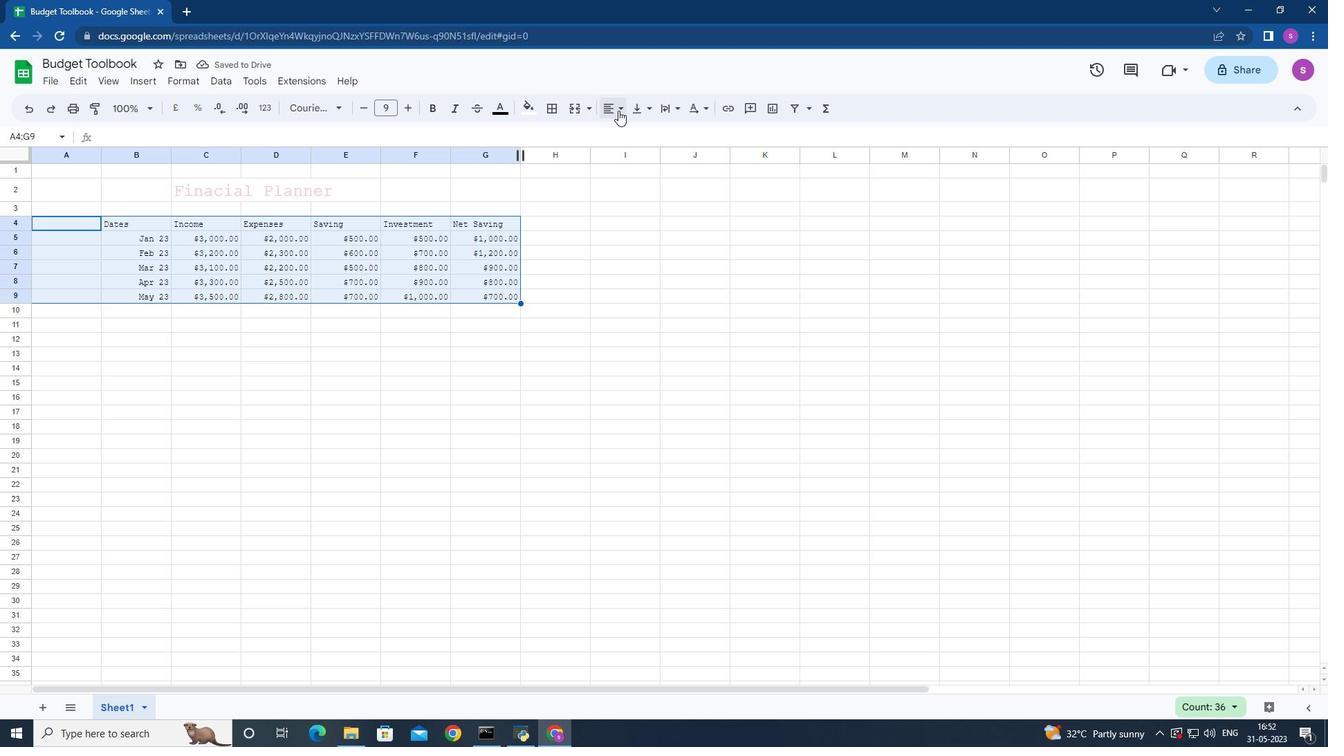 
Action: Mouse moved to (612, 137)
Screenshot: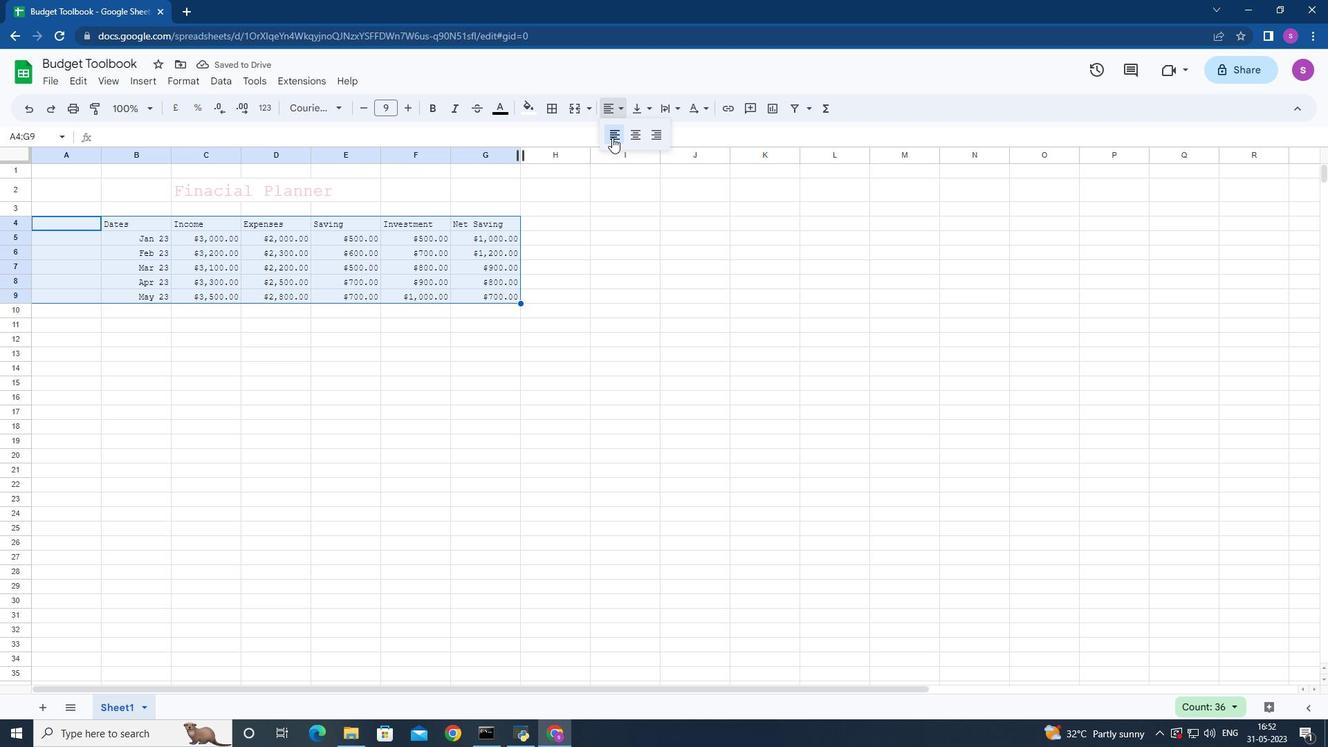
Action: Mouse pressed left at (612, 137)
Screenshot: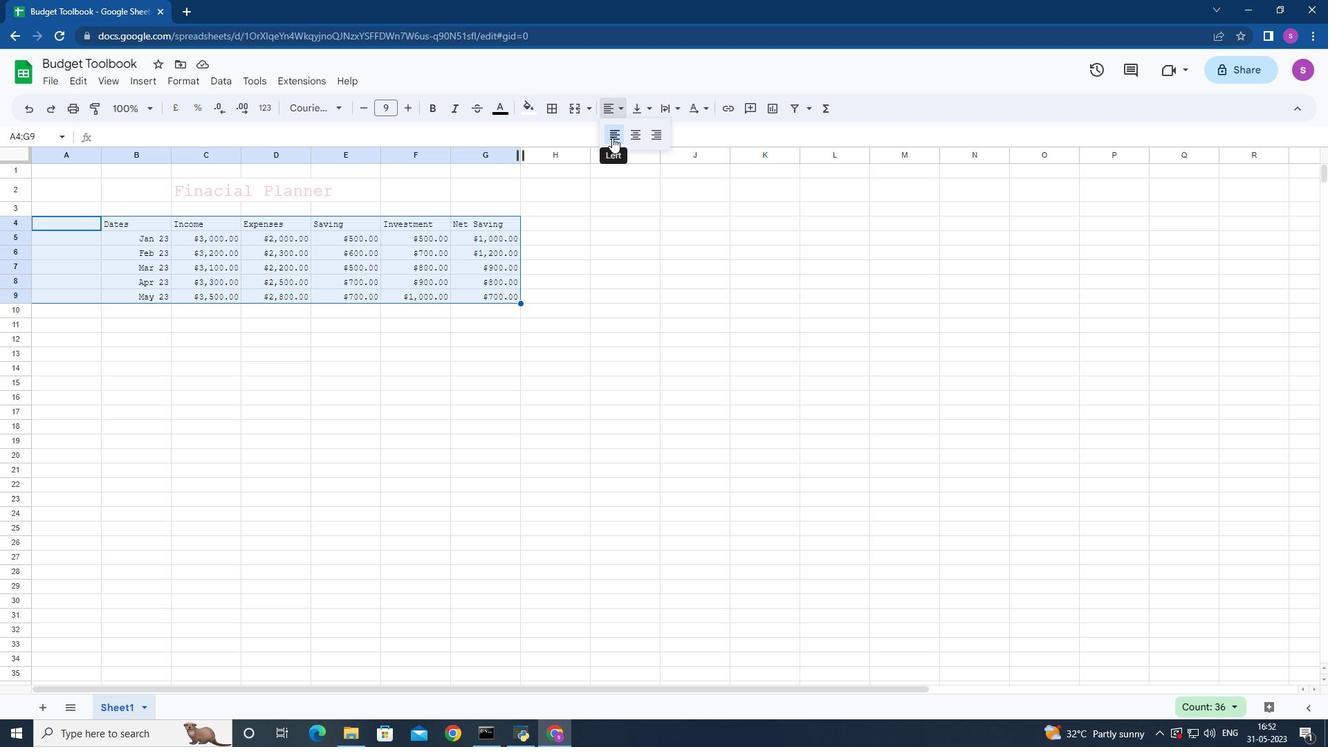 
Action: Mouse moved to (169, 189)
Screenshot: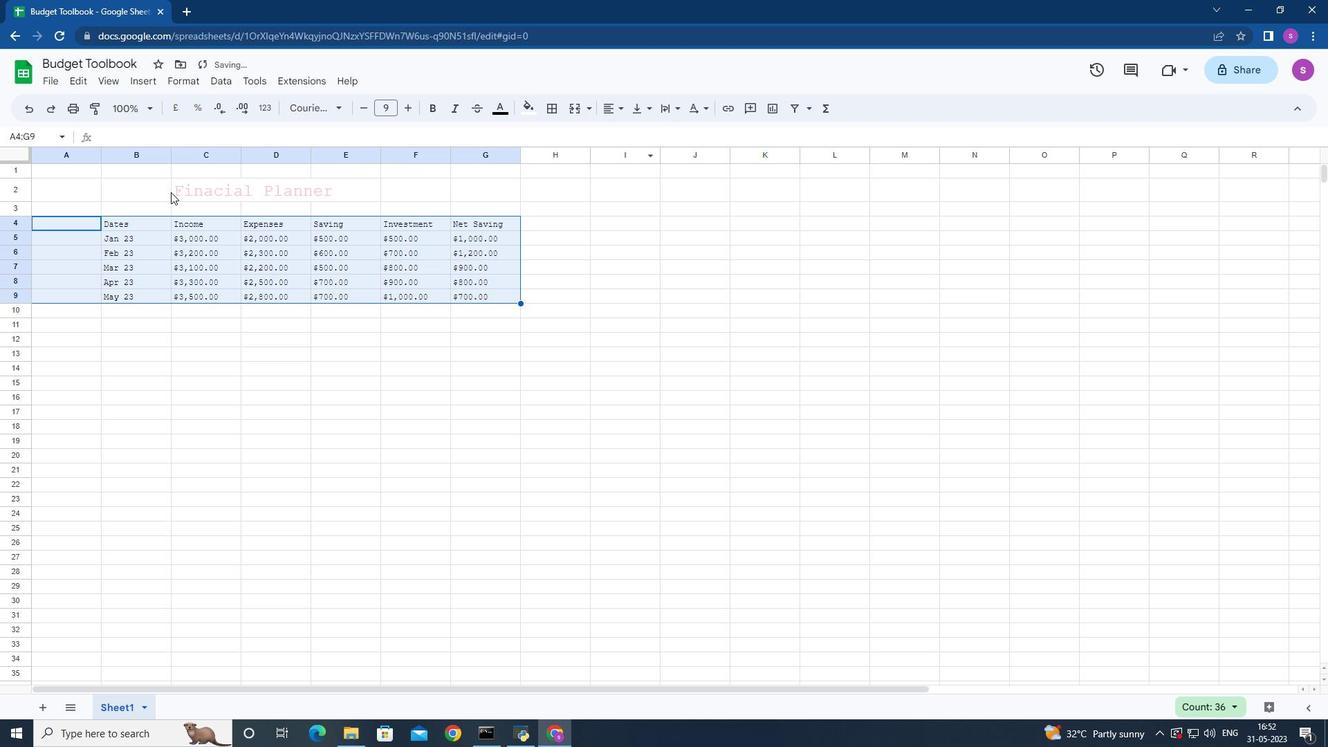 
Action: Mouse pressed left at (169, 189)
Screenshot: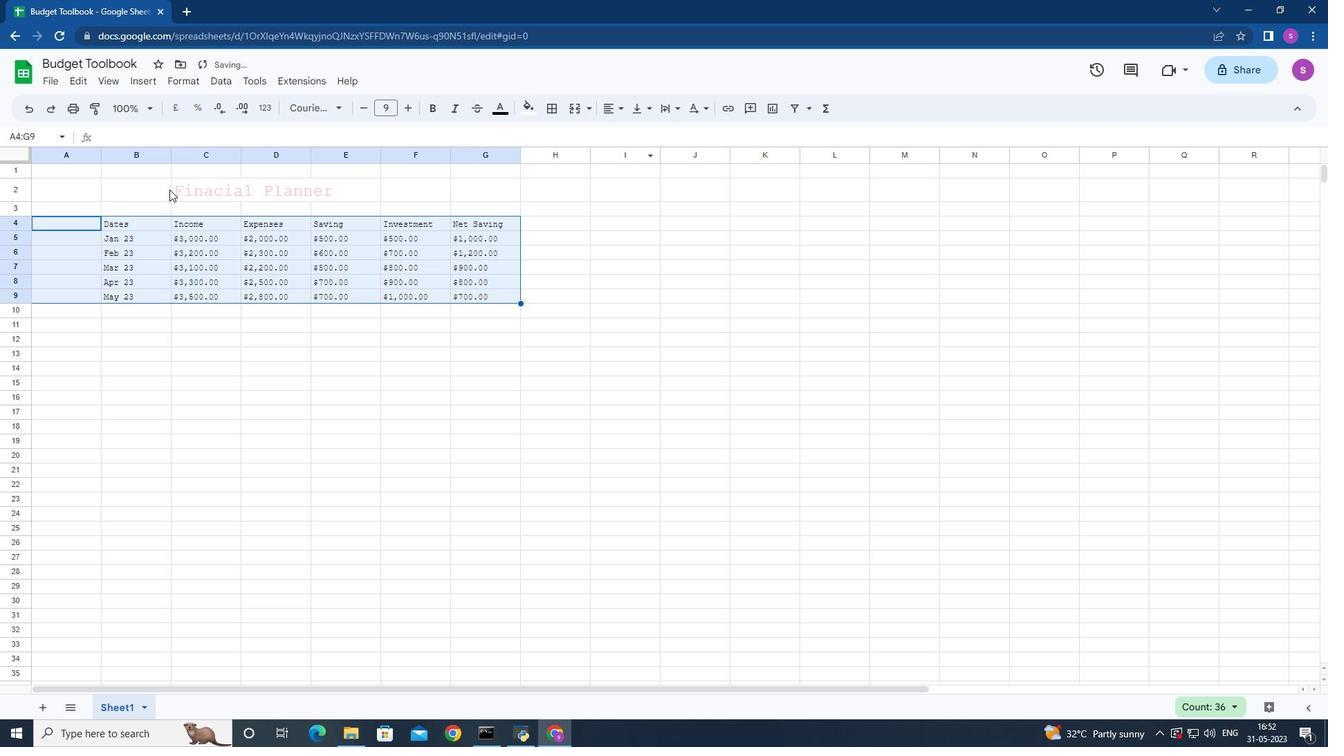 
Action: Mouse moved to (616, 110)
Screenshot: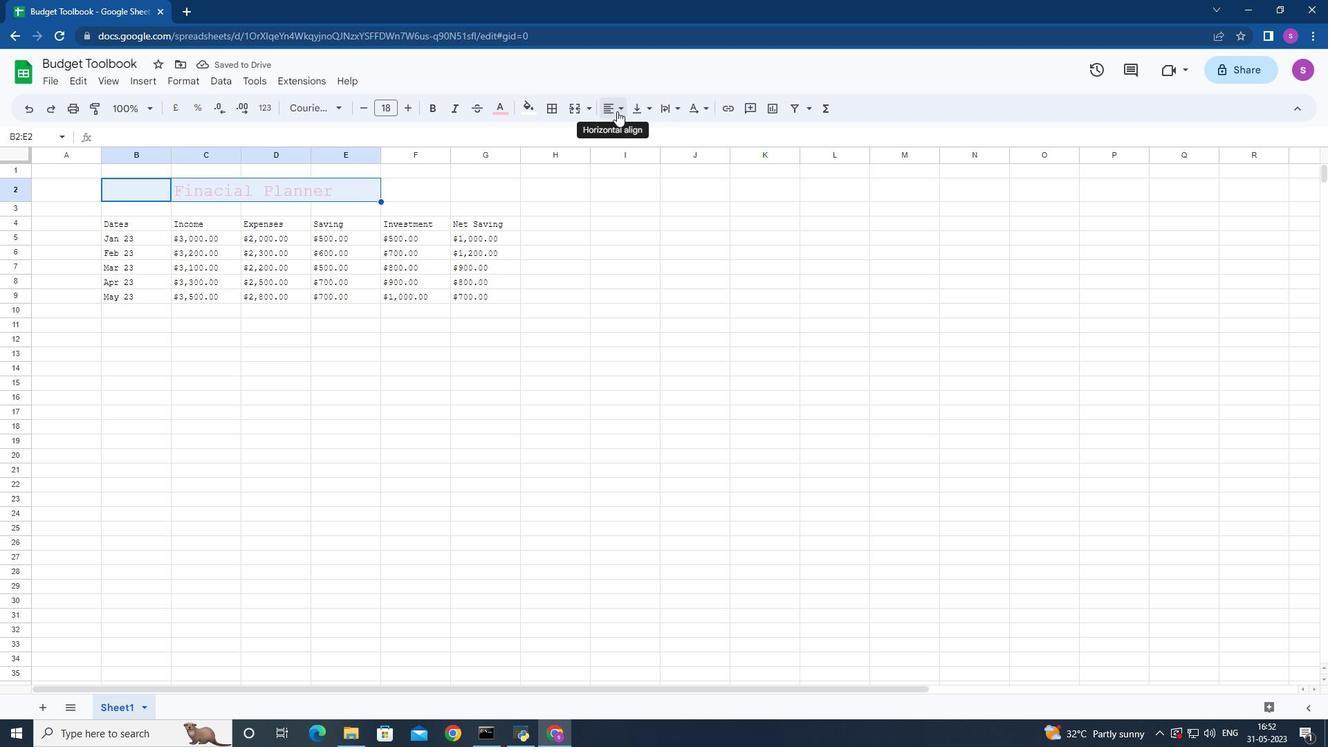 
Action: Mouse pressed left at (616, 110)
Screenshot: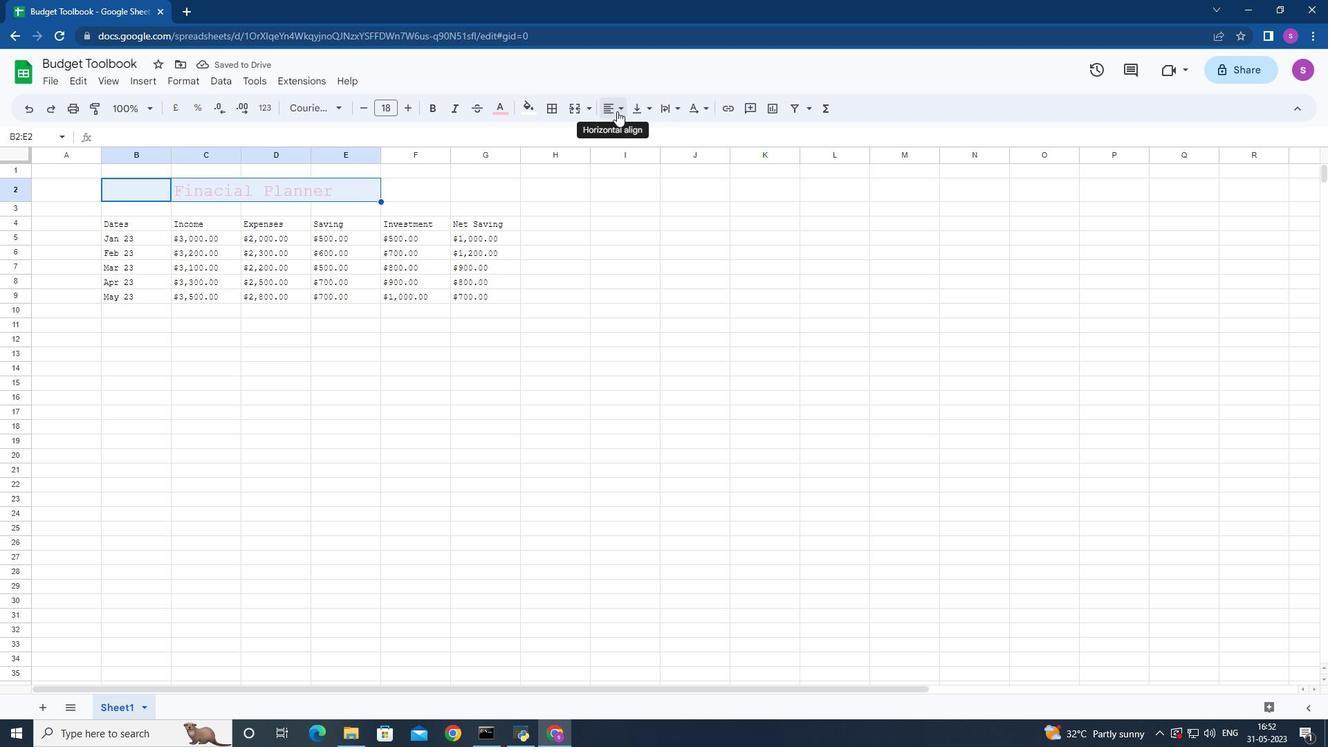 
Action: Mouse moved to (610, 131)
Screenshot: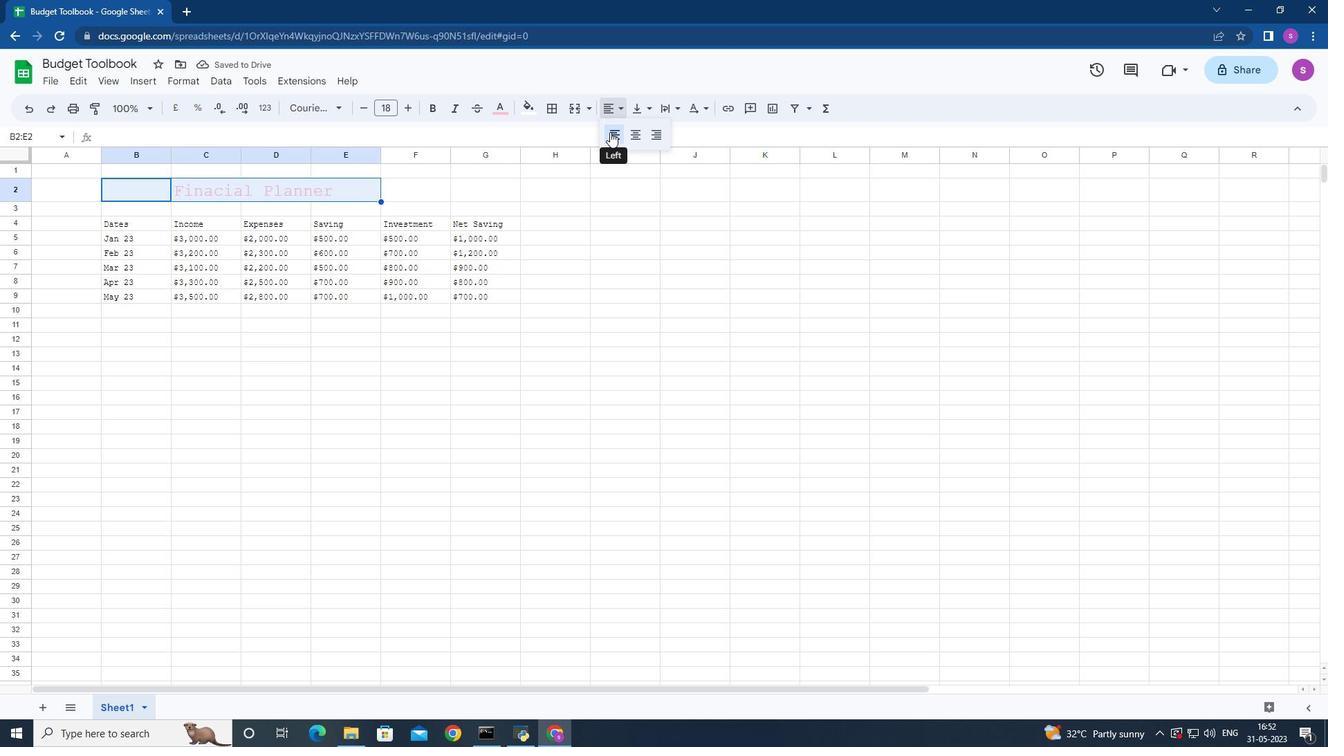 
Action: Mouse pressed left at (610, 131)
Screenshot: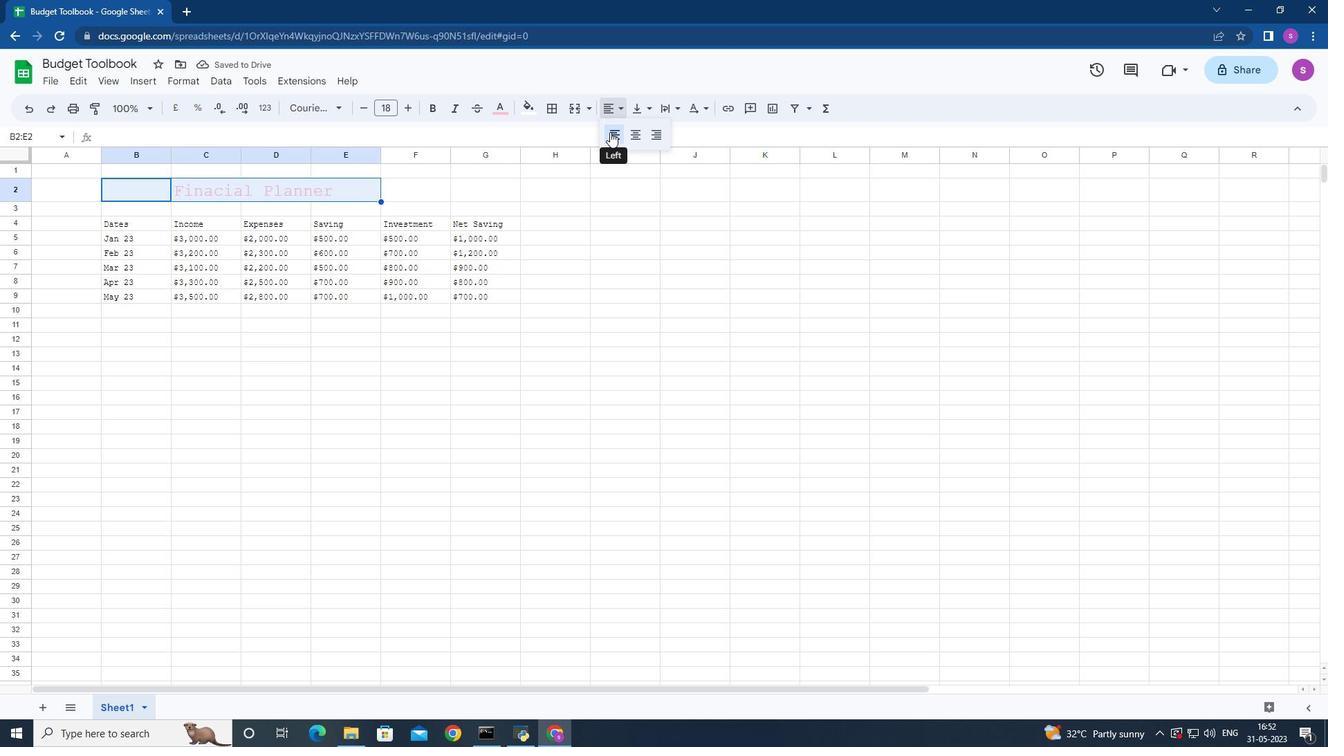 
Action: Mouse moved to (493, 333)
Screenshot: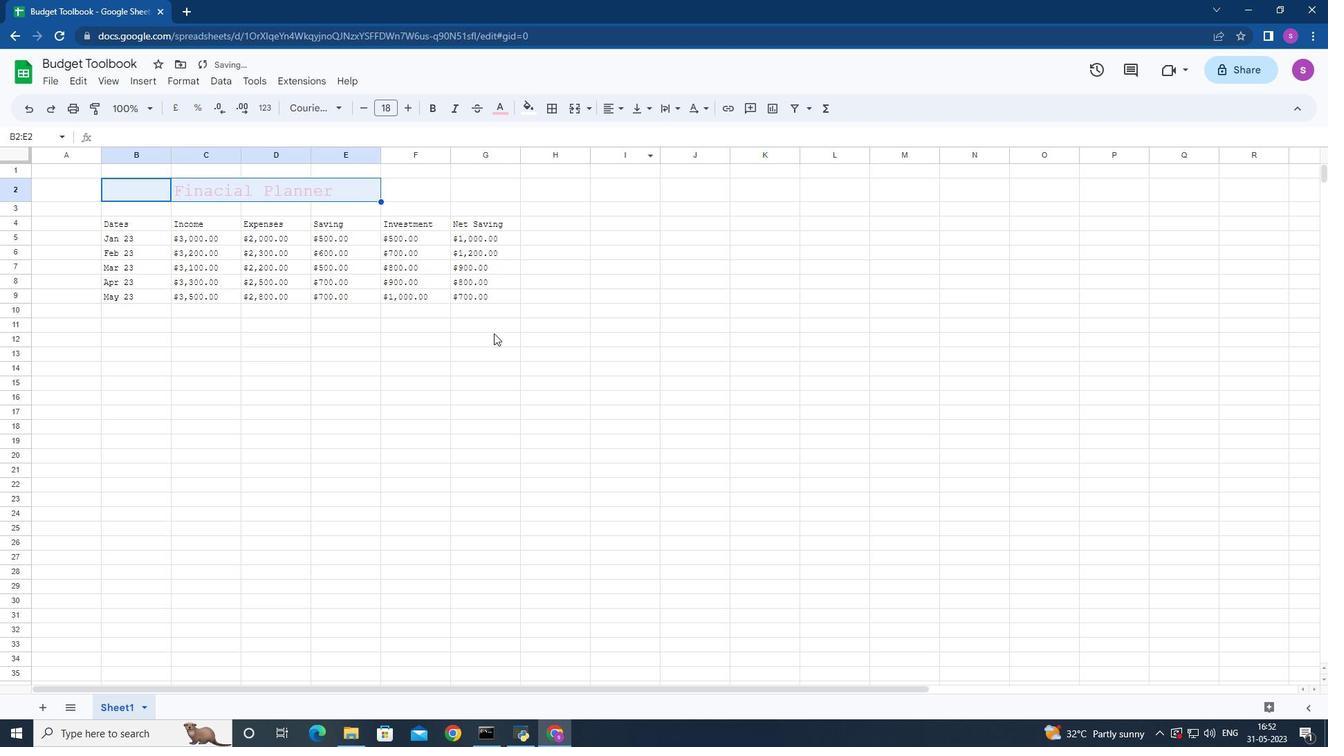 
